 Task: Create an event for the children's museum visit.
Action: Mouse moved to (245, 305)
Screenshot: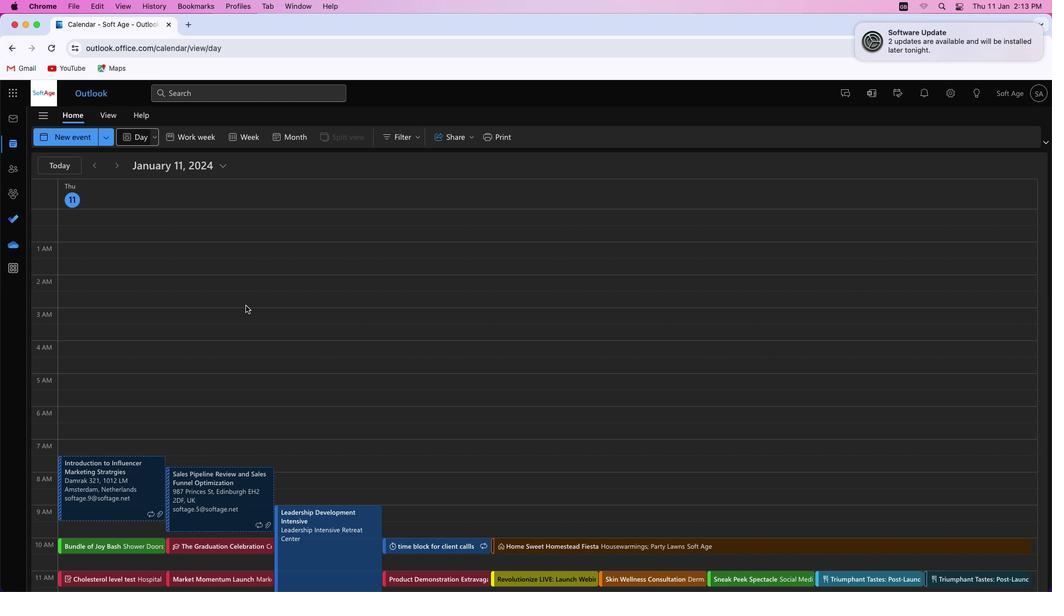 
Action: Mouse pressed left at (245, 305)
Screenshot: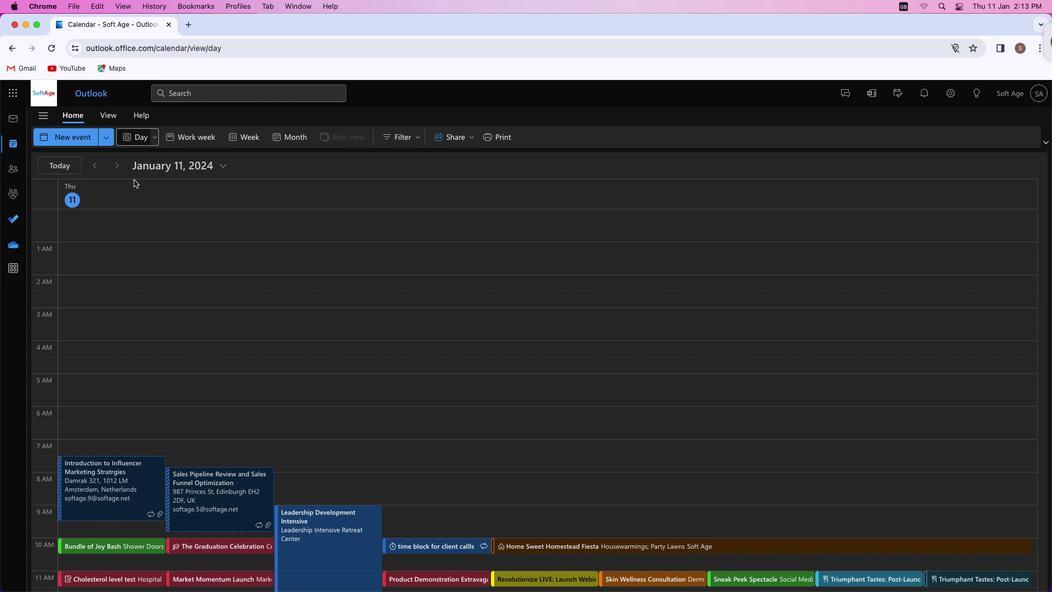 
Action: Mouse moved to (74, 138)
Screenshot: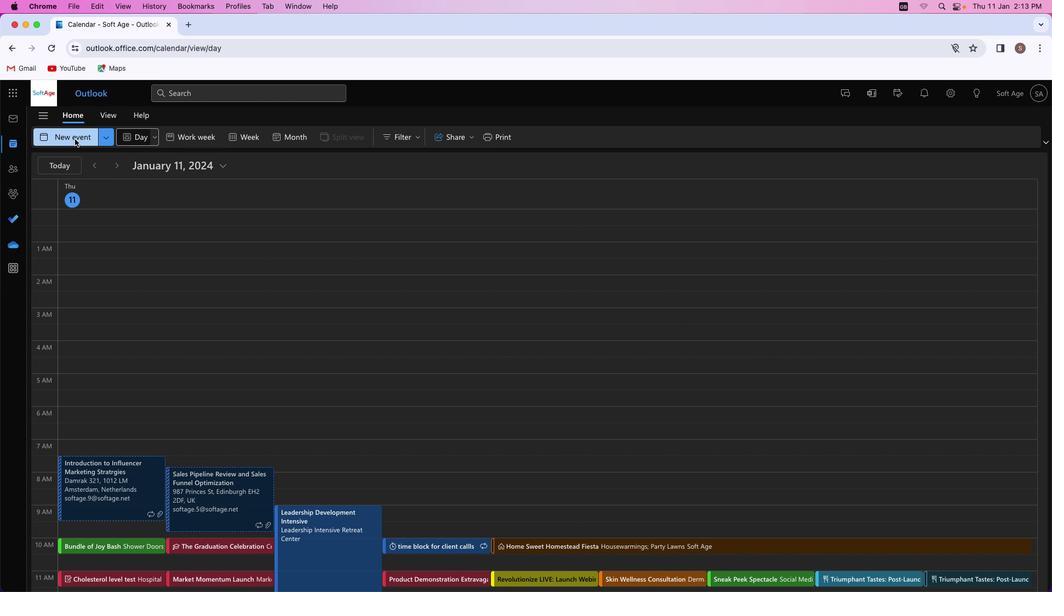 
Action: Mouse pressed left at (74, 138)
Screenshot: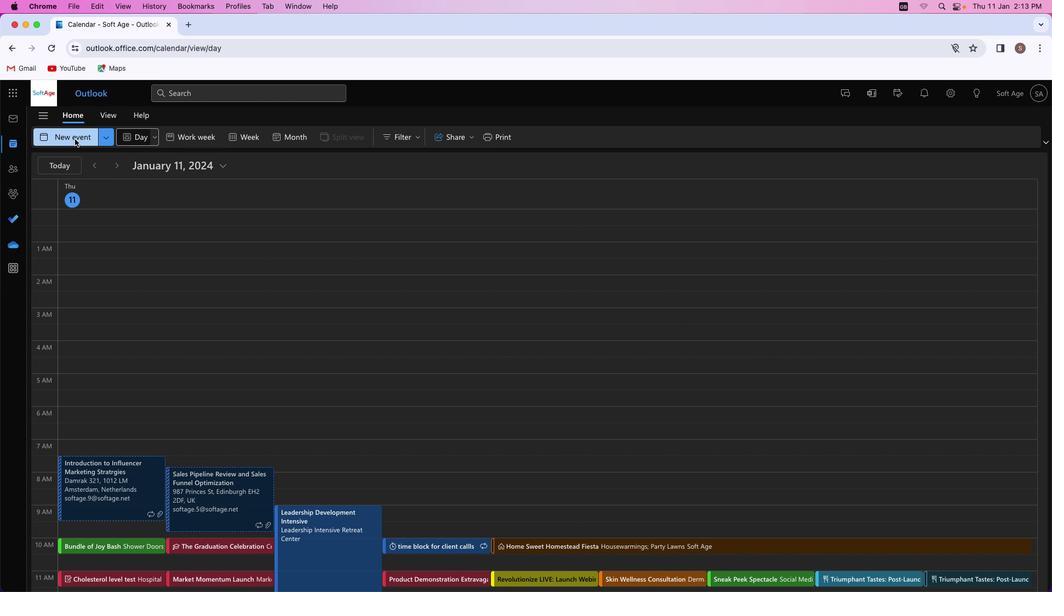 
Action: Mouse moved to (299, 200)
Screenshot: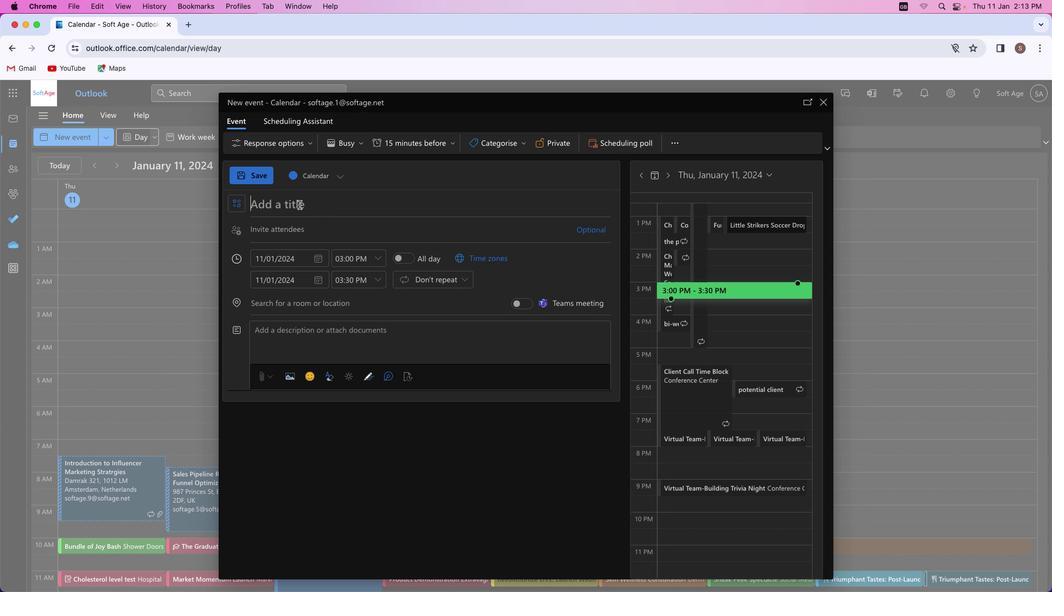 
Action: Mouse pressed left at (299, 200)
Screenshot: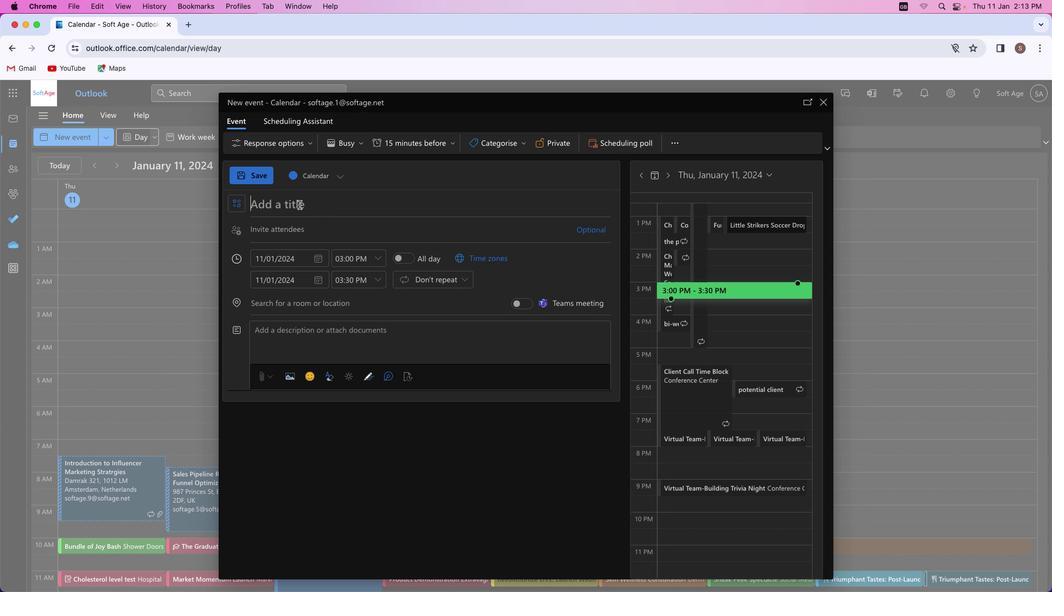 
Action: Mouse moved to (299, 205)
Screenshot: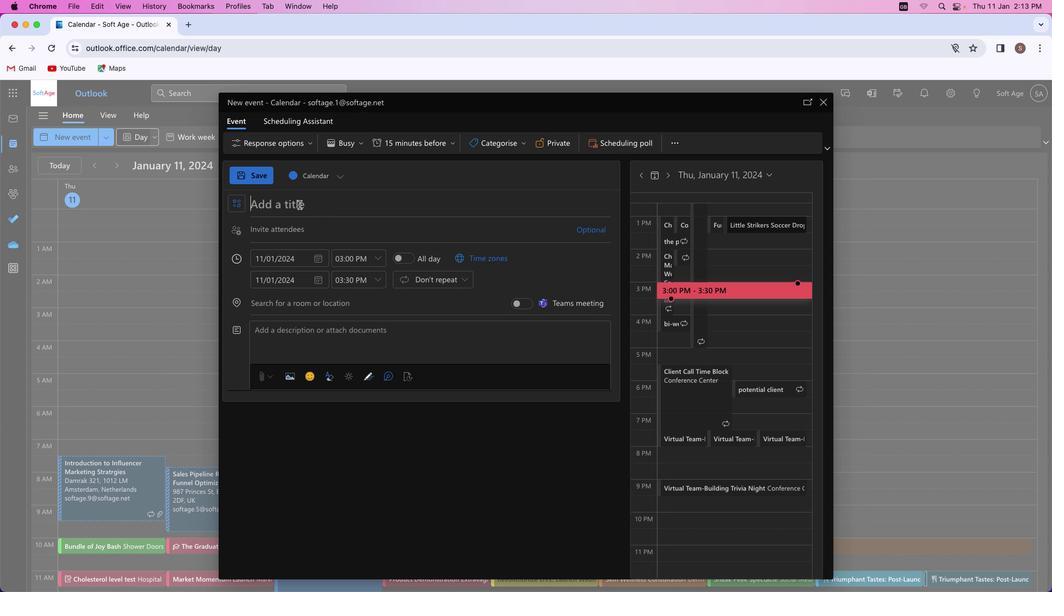 
Action: Key pressed Key.shift'C''h''i''l''d''r''e''n'"'"'s'Key.spaceKey.shift_r'M''u''s''e''u''m'Key.spaceKey.shift'A''d''v''e''n''t''u''r''e'
Screenshot: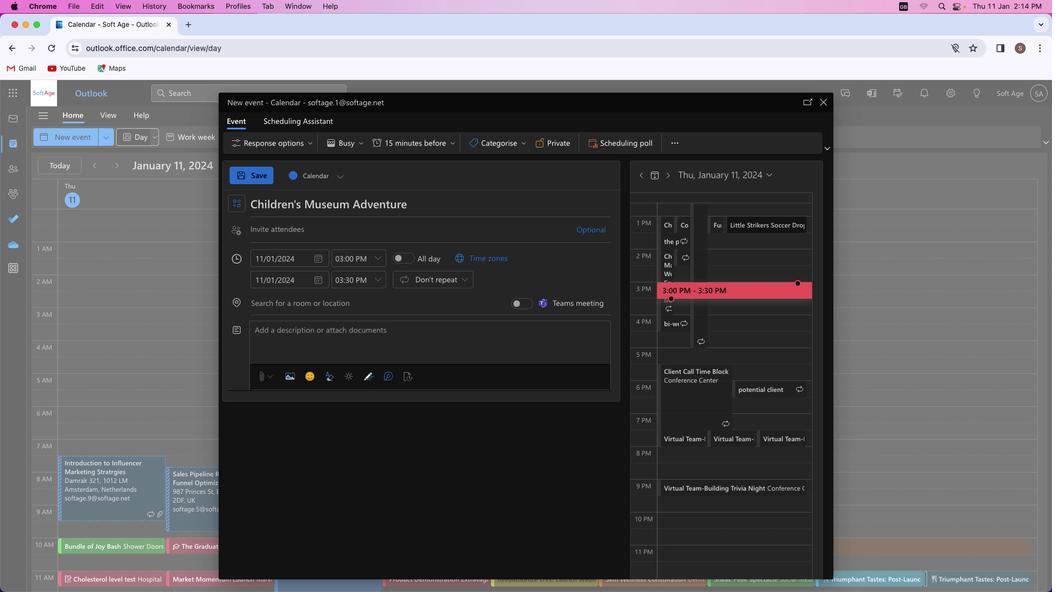 
Action: Mouse moved to (306, 330)
Screenshot: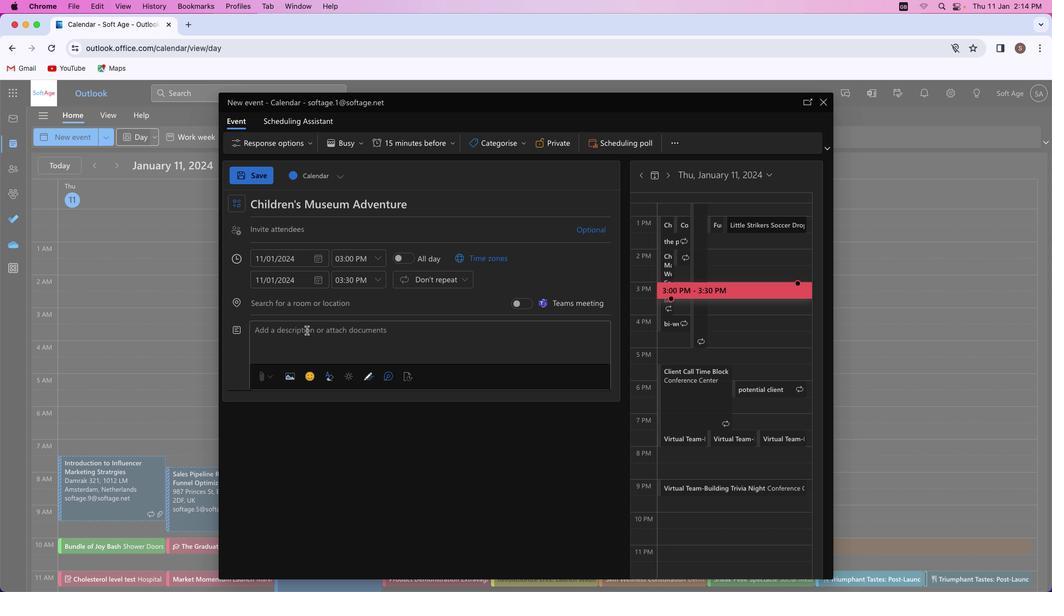 
Action: Mouse pressed left at (306, 330)
Screenshot: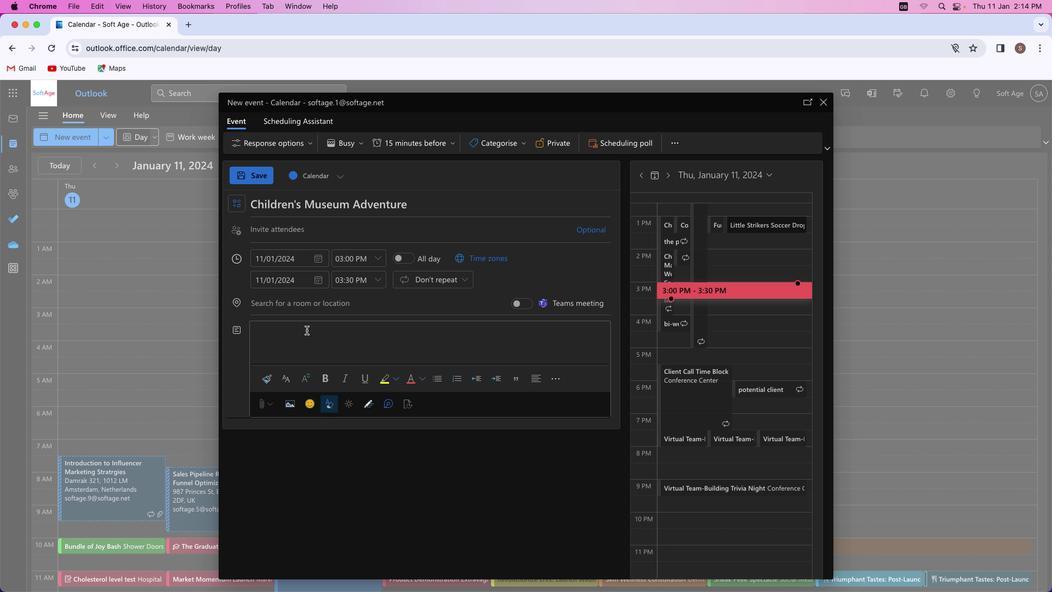 
Action: Key pressed Key.shift'E''m''b''a''r''k'Key.space'o''n'Key.space'a'Key.space'm''e''g''i''c''a''l'Key.space'a''t'Key.space'o''u''r'Key.space'c''h''i''l''d''r''e''n'"'"'s'Key.space'm''u''s''e''u''m'Key.shift'!'Key.spaceKey.shift'S''p''a''r''k'Key.space'c''u''r''i''o''s''i''t''y'','Key.space'i''g''n''i''t''e'Key.space'c''r''e''a''t''i''v''i''t''y'','Key.space'a''n''d'Key.space'i''m''m''e''r''s''e'Key.space'i''n'Key.space'i''n''t''e''r''a''c''t''i''v''e'Key.space'e''x''h''i''b''i''t''s'Key.space'f''o''r'Key.space'a'Key.space'd''a''y'Key.space'o''f'Key.space'e''d''u''c''a''t''i''o''n''a''l'Key.space'f''u''n'Key.space'a''n''d'Key.space'd''i''s''c''o''v''e''r''y''.'
Screenshot: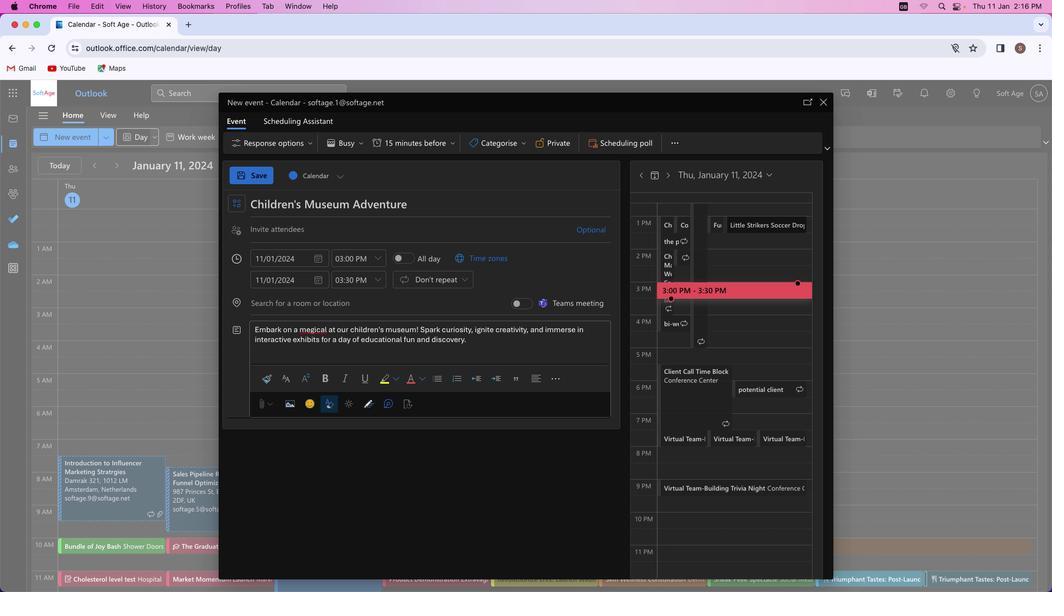 
Action: Mouse moved to (310, 329)
Screenshot: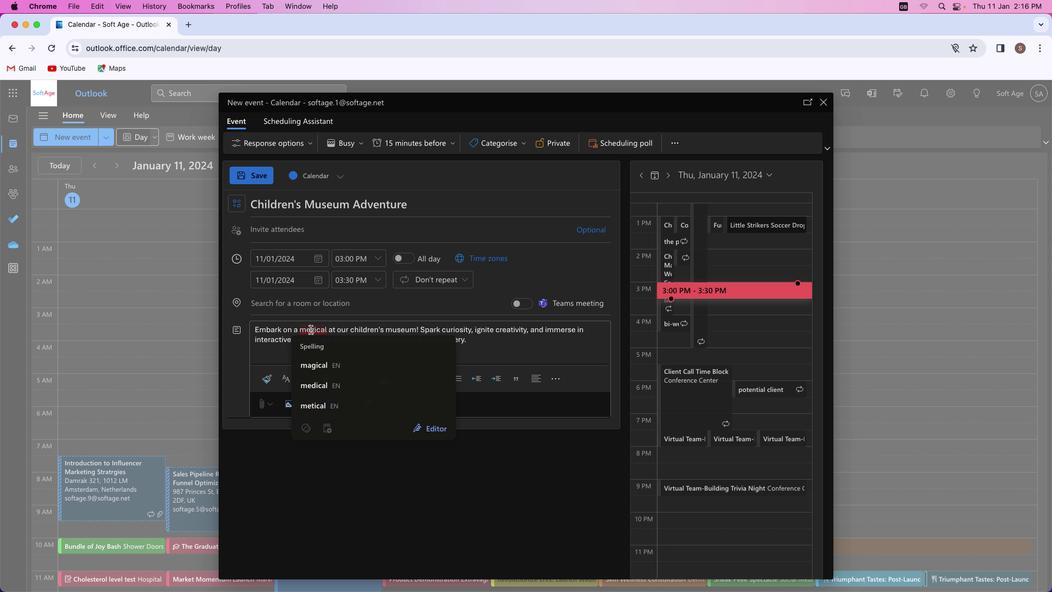 
Action: Mouse pressed left at (310, 329)
Screenshot: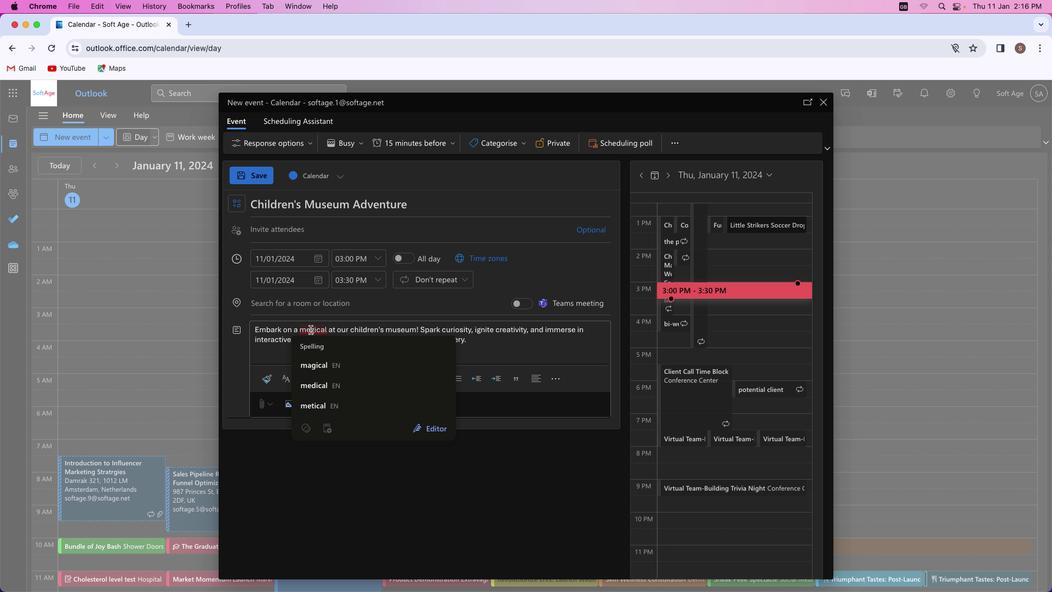 
Action: Key pressed Key.backspace'a'
Screenshot: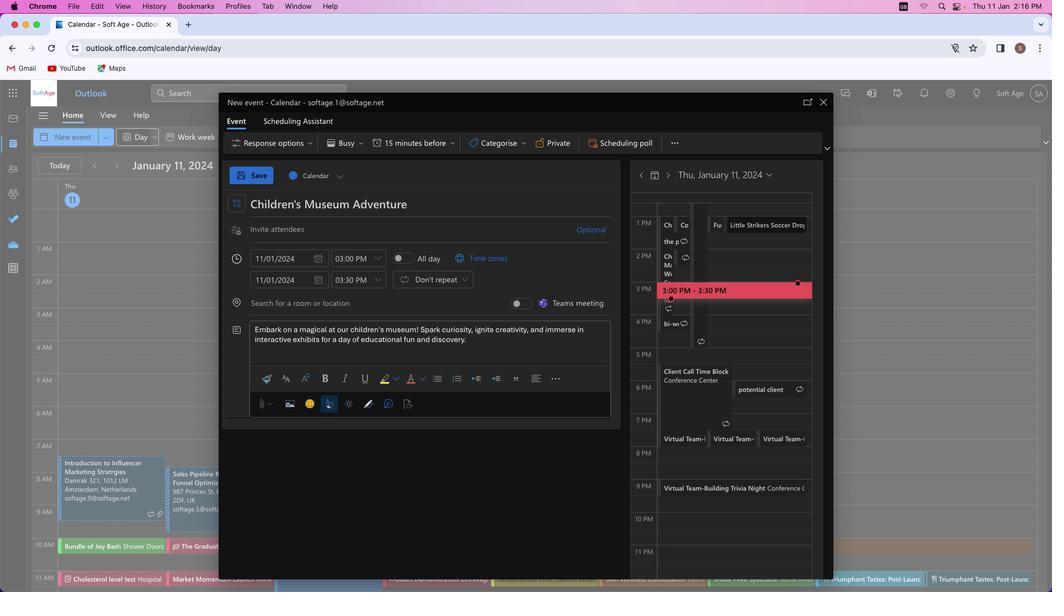 
Action: Mouse moved to (417, 328)
Screenshot: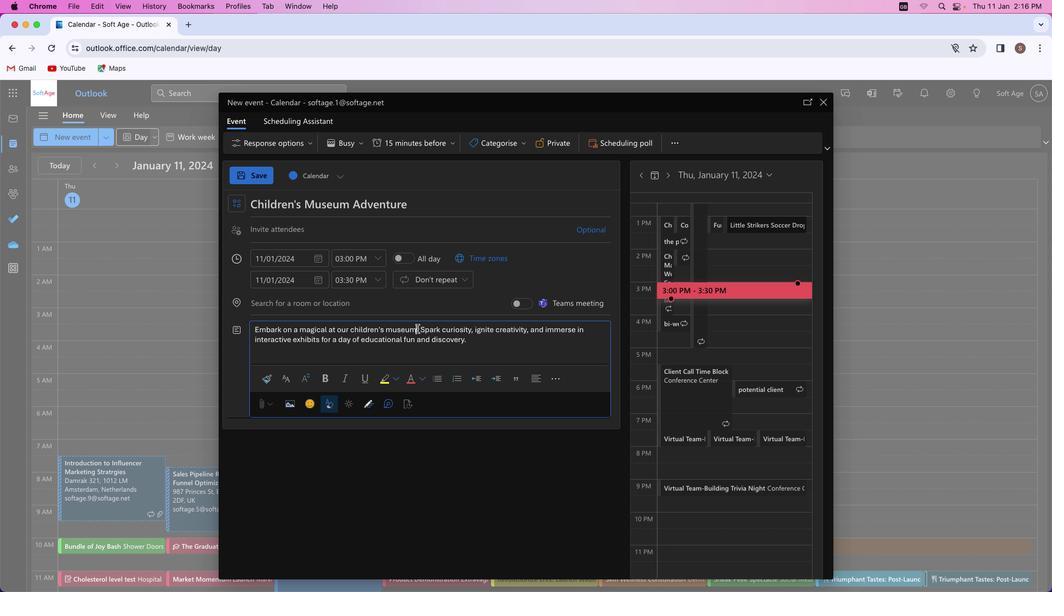 
Action: Mouse pressed left at (417, 328)
Screenshot: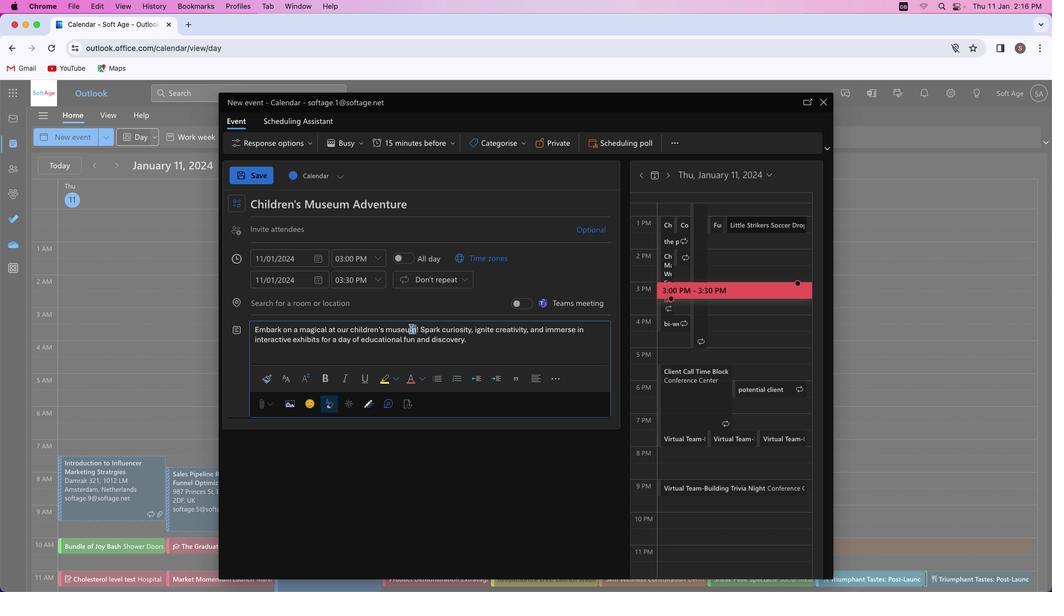 
Action: Mouse moved to (322, 380)
Screenshot: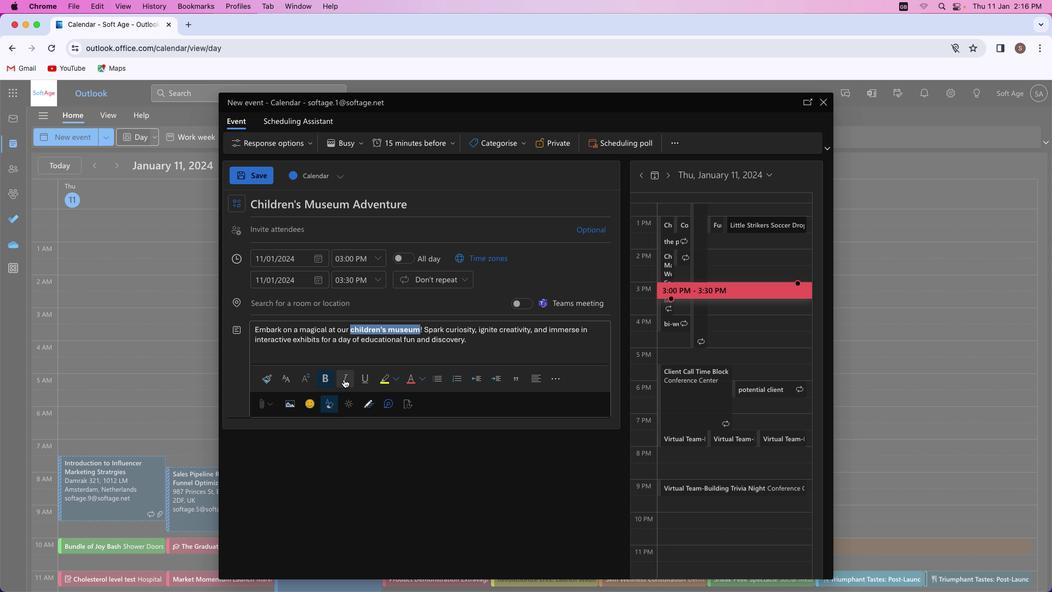 
Action: Mouse pressed left at (322, 380)
Screenshot: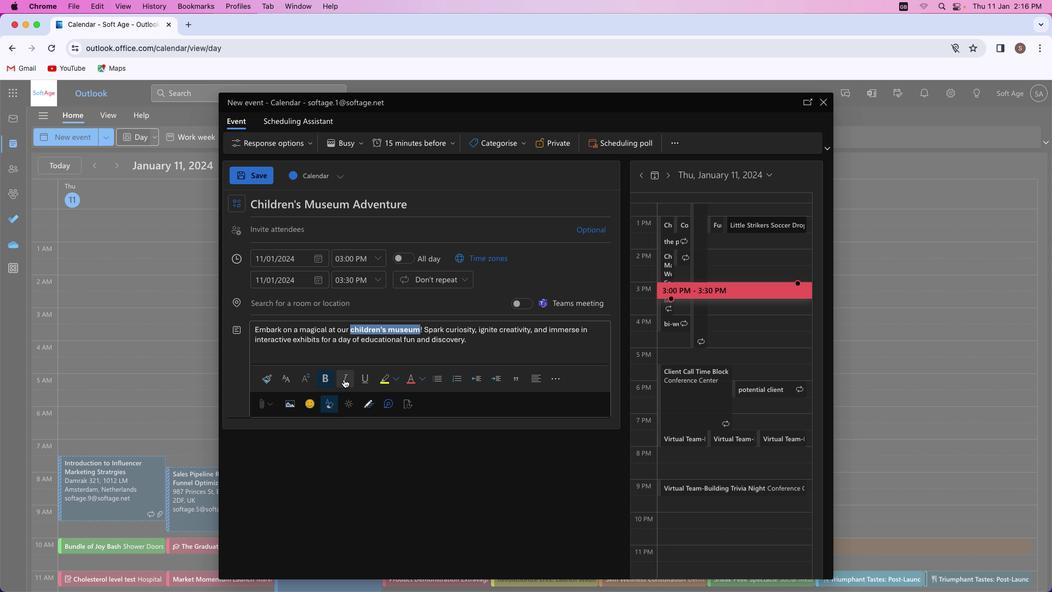 
Action: Mouse moved to (343, 379)
Screenshot: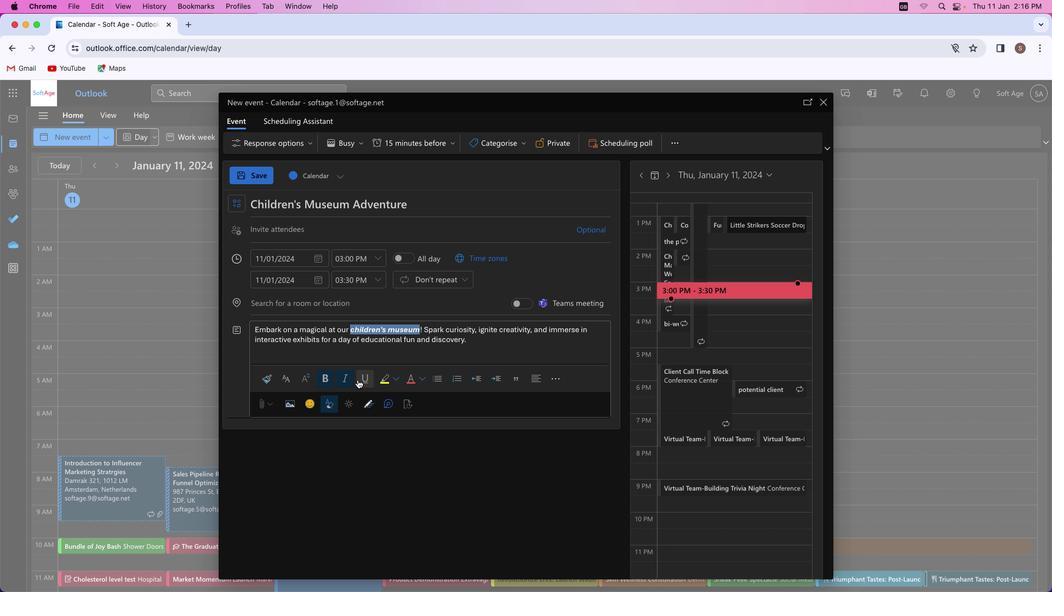 
Action: Mouse pressed left at (343, 379)
Screenshot: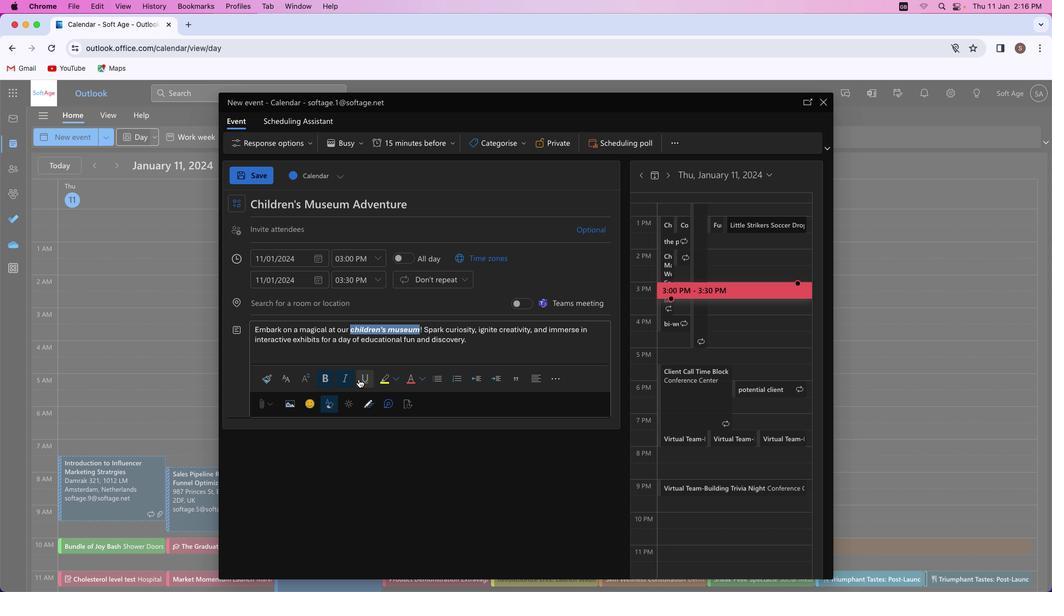 
Action: Mouse moved to (359, 378)
Screenshot: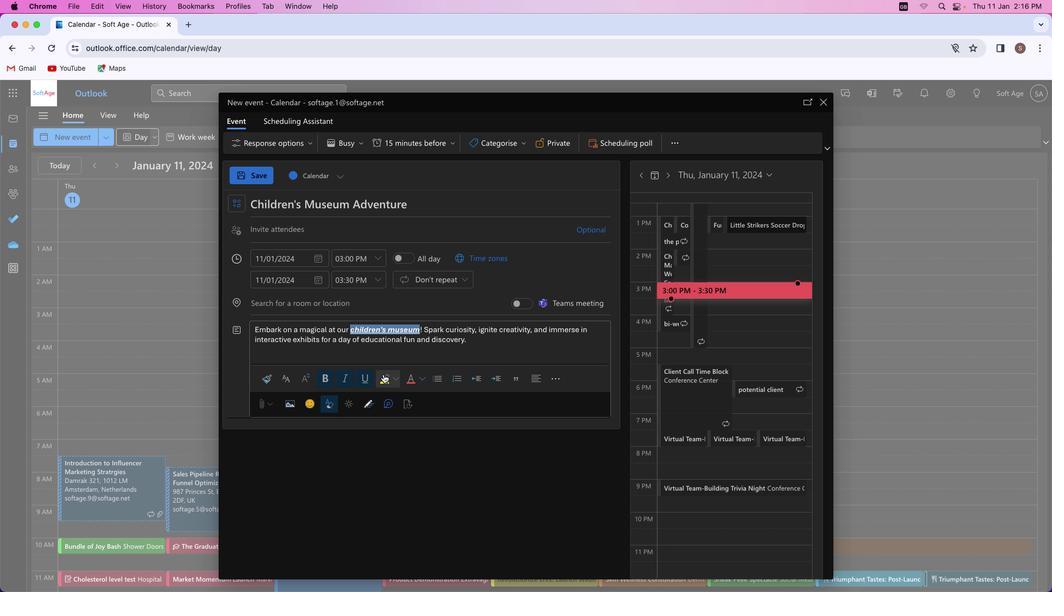 
Action: Mouse pressed left at (359, 378)
Screenshot: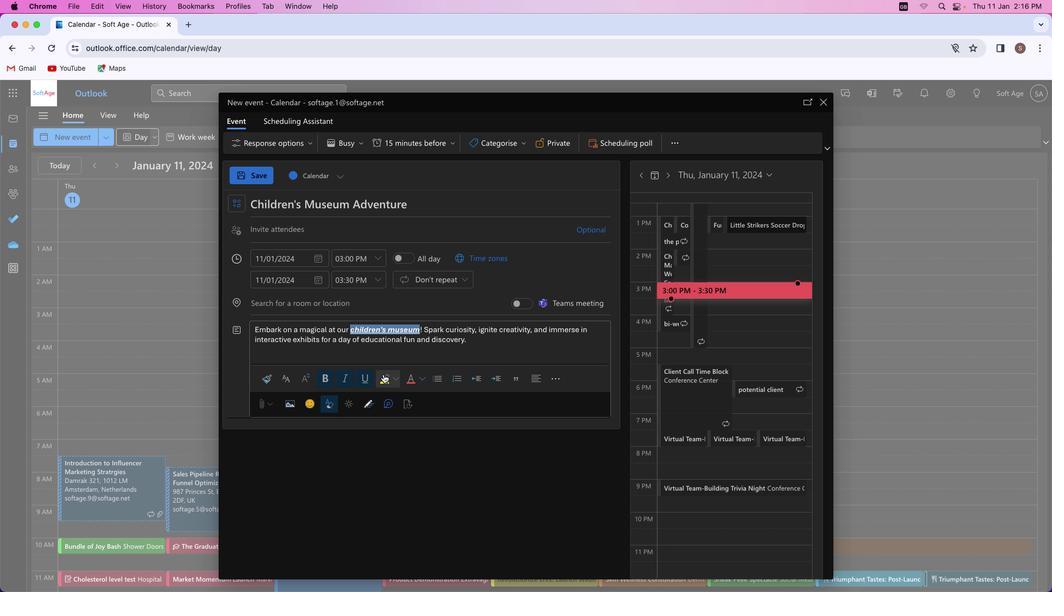 
Action: Mouse moved to (492, 349)
Screenshot: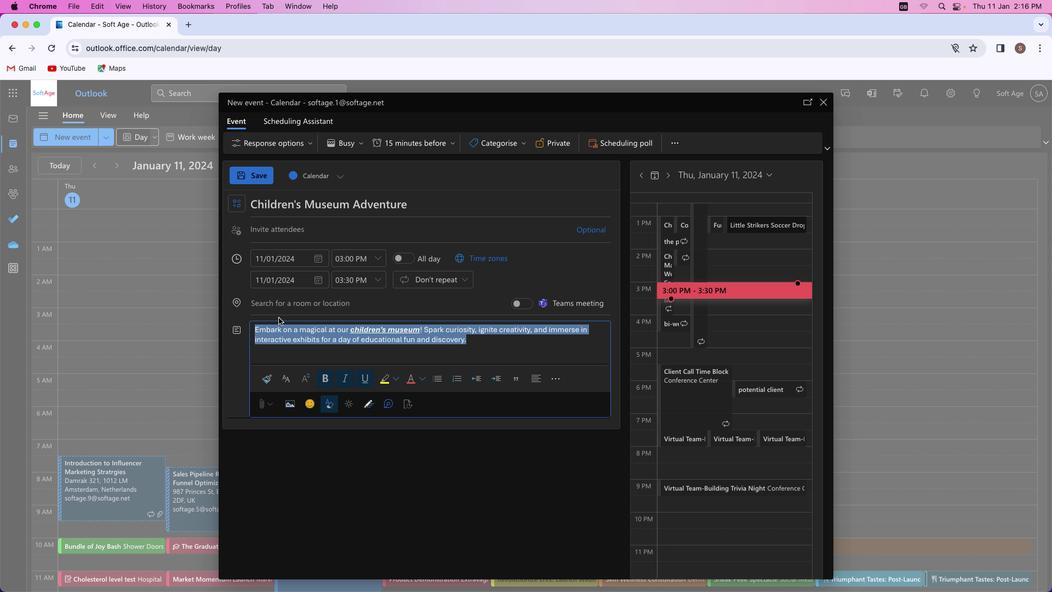 
Action: Mouse pressed left at (492, 349)
Screenshot: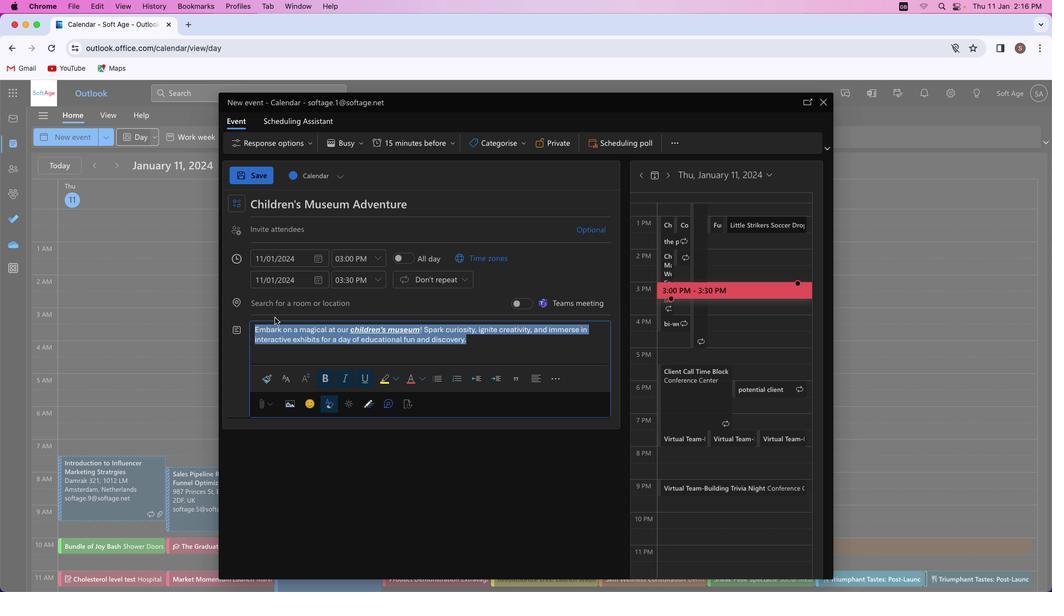 
Action: Mouse moved to (305, 378)
Screenshot: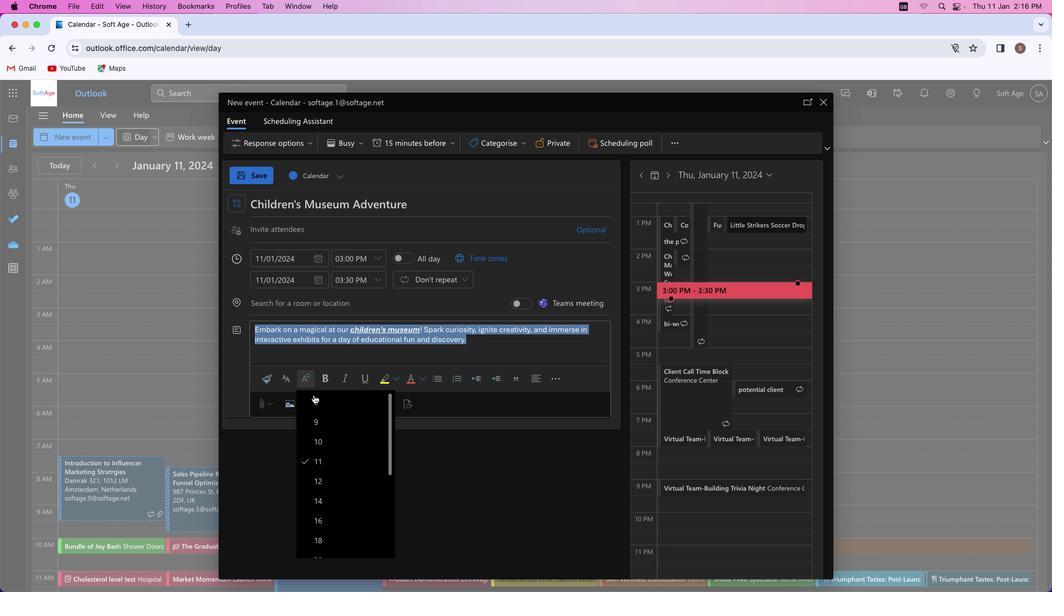 
Action: Mouse pressed left at (305, 378)
Screenshot: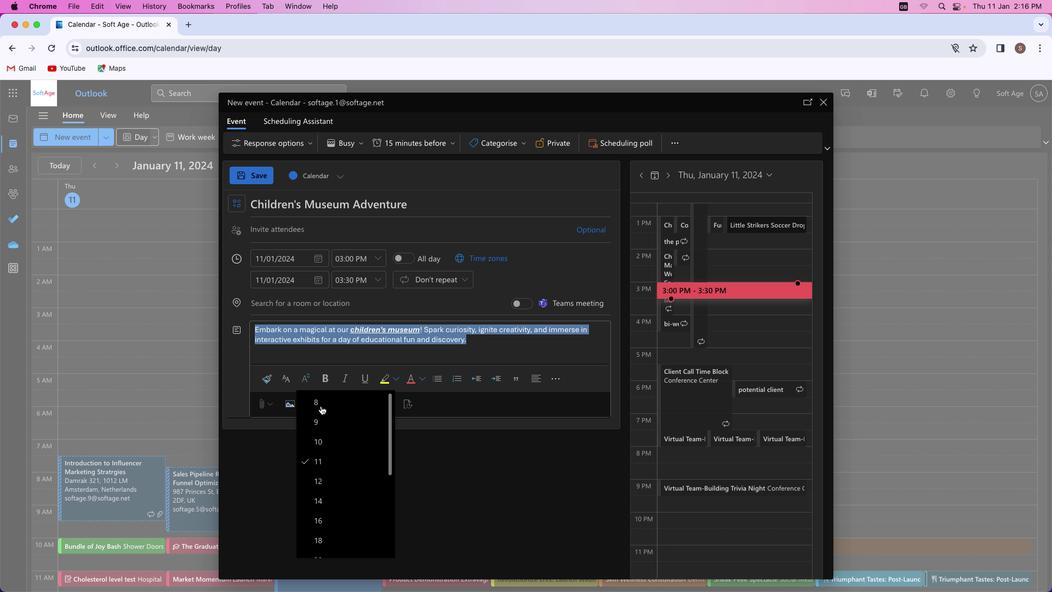
Action: Mouse moved to (321, 478)
Screenshot: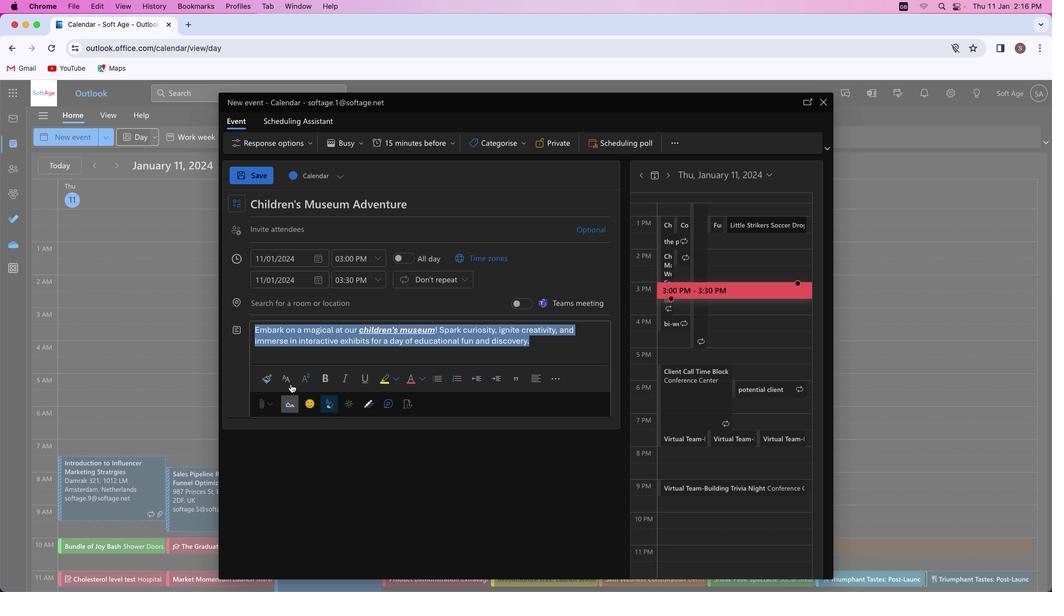 
Action: Mouse pressed left at (321, 478)
Screenshot: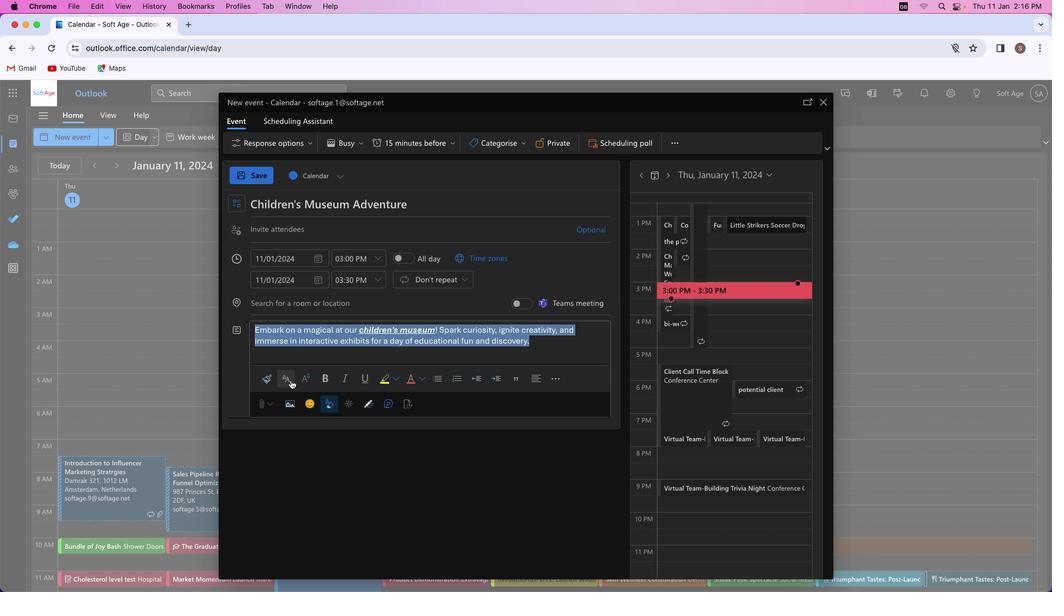 
Action: Mouse moved to (288, 376)
Screenshot: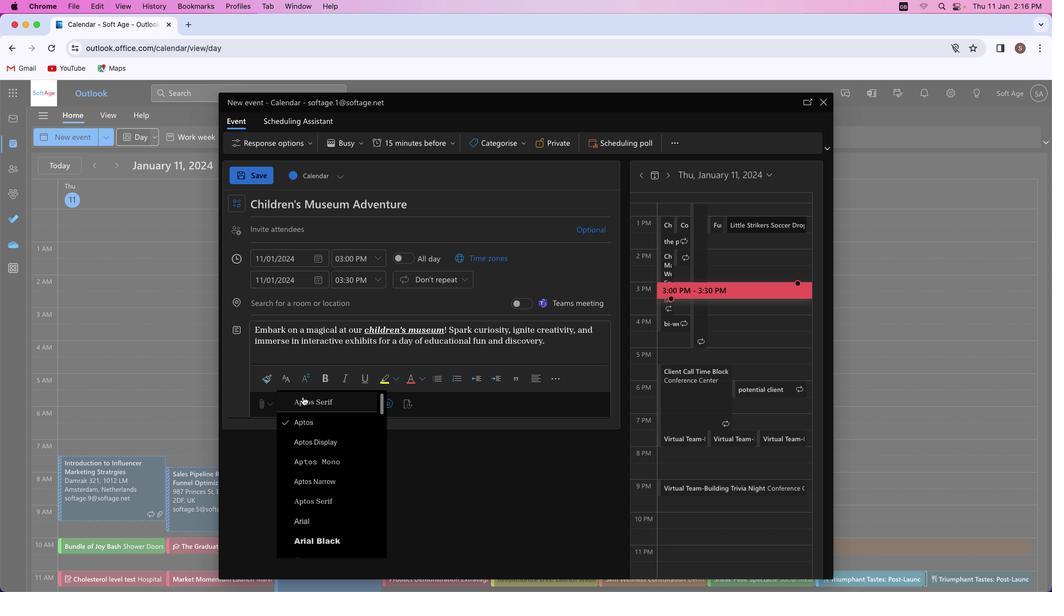 
Action: Mouse pressed left at (288, 376)
Screenshot: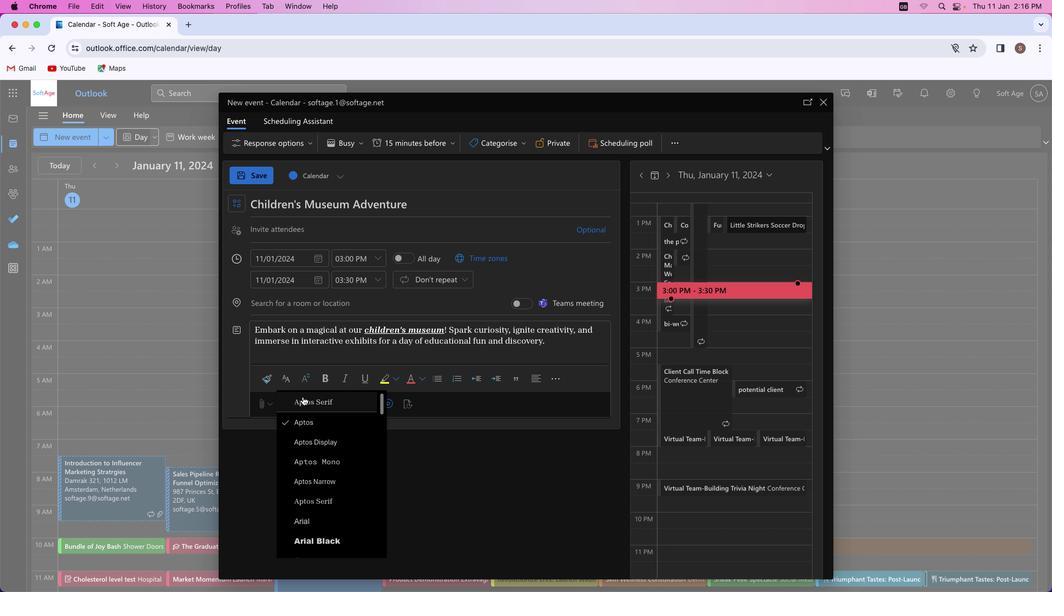 
Action: Mouse moved to (329, 481)
Screenshot: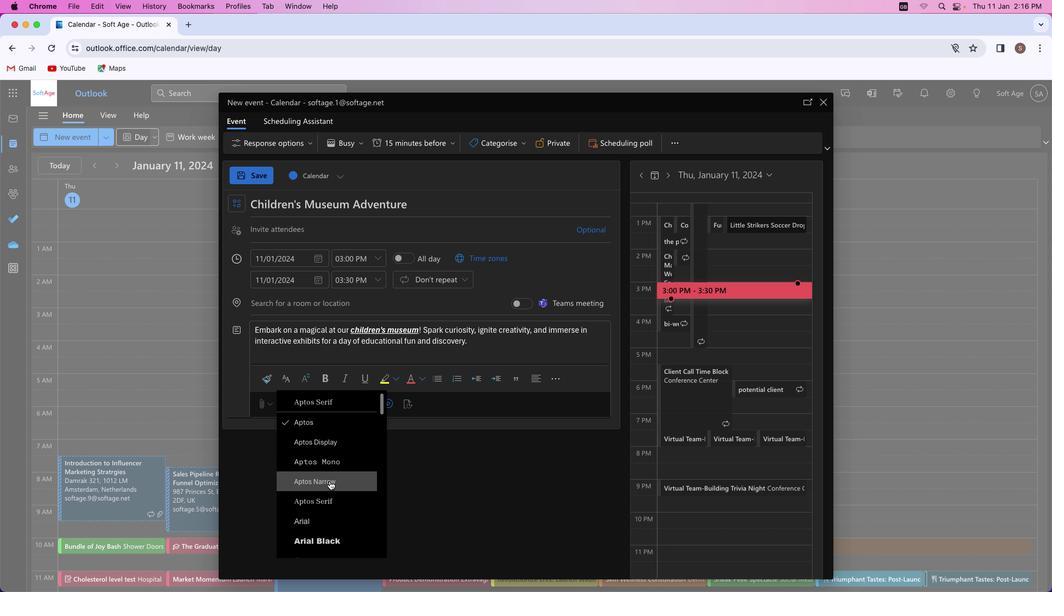 
Action: Mouse pressed left at (329, 481)
Screenshot: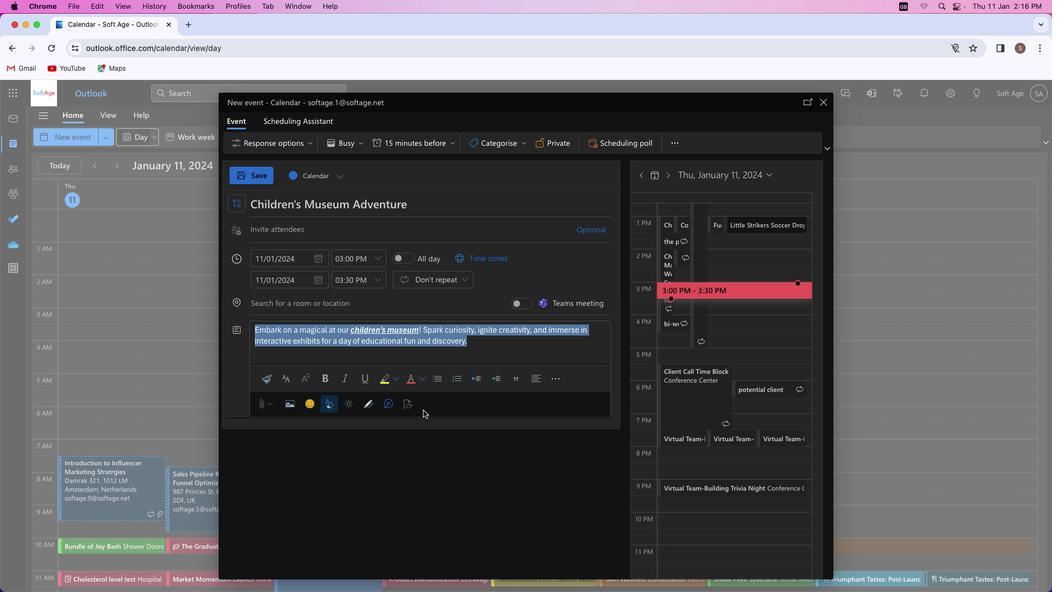 
Action: Mouse moved to (394, 378)
Screenshot: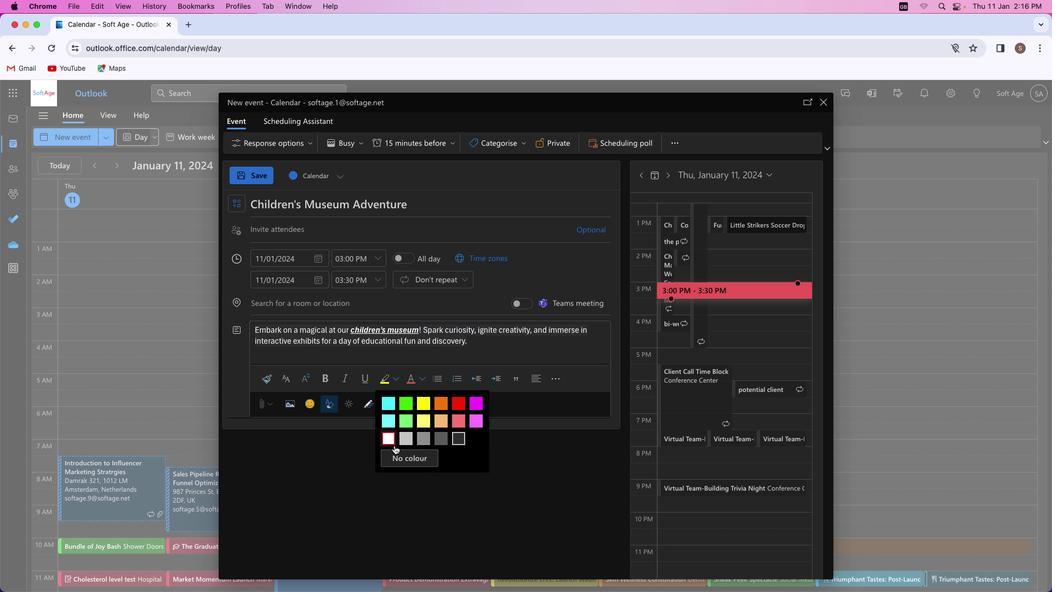 
Action: Mouse pressed left at (394, 378)
Screenshot: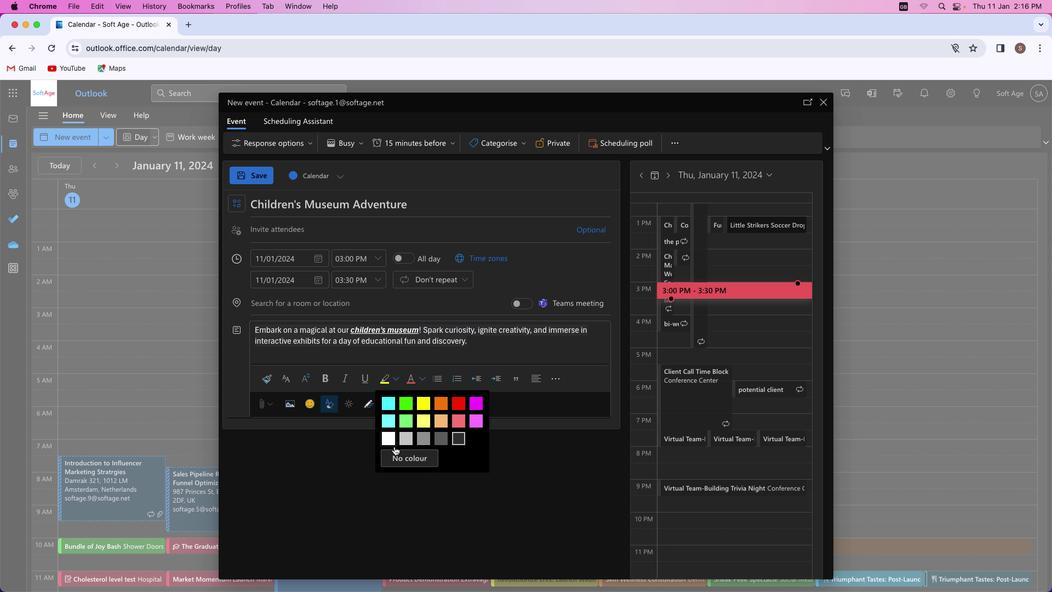 
Action: Mouse moved to (394, 422)
Screenshot: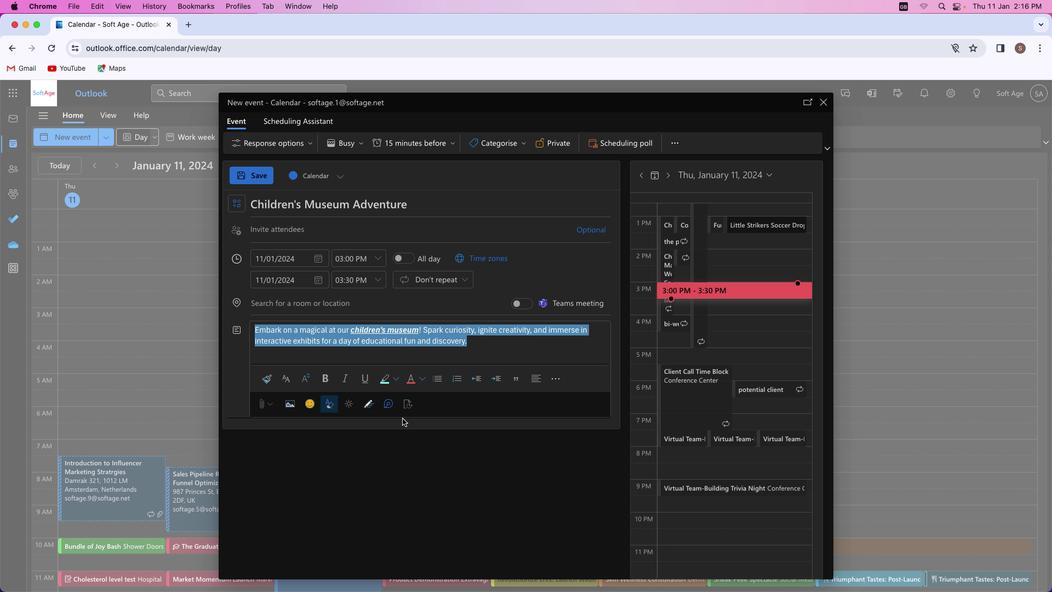 
Action: Mouse pressed left at (394, 422)
Screenshot: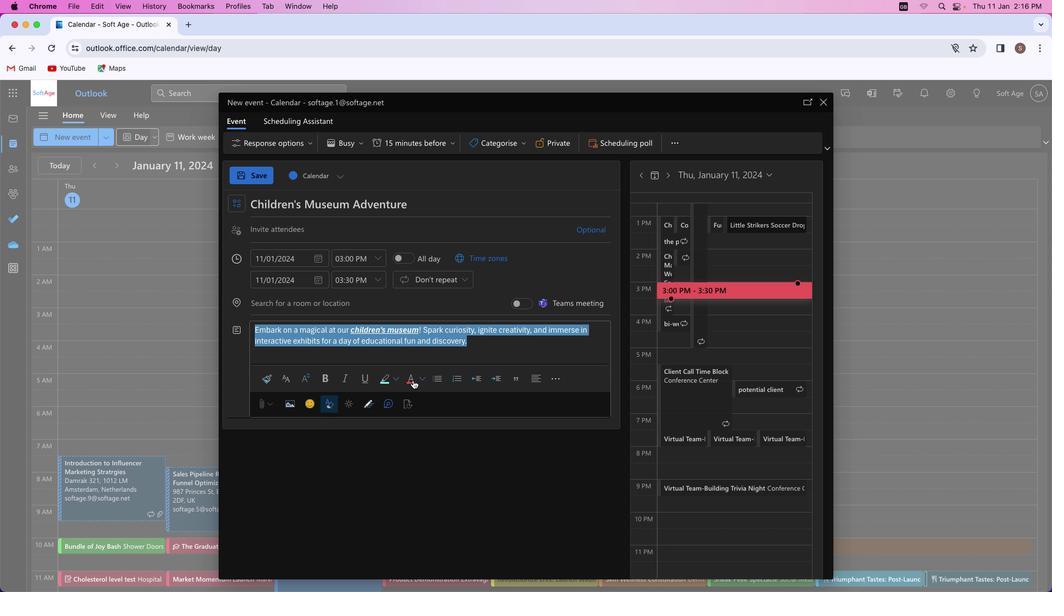 
Action: Mouse moved to (420, 376)
Screenshot: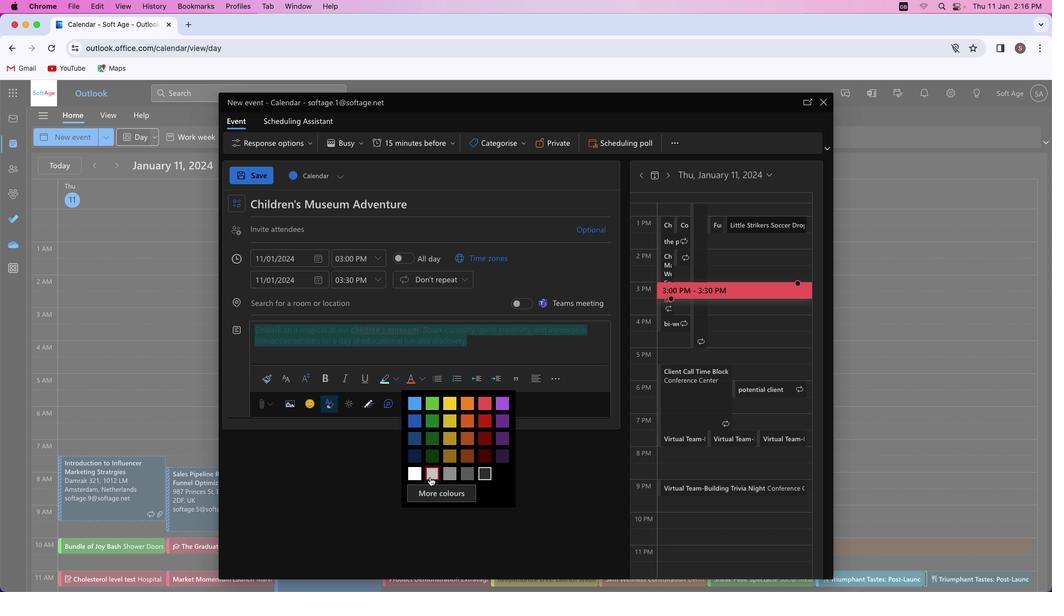 
Action: Mouse pressed left at (420, 376)
Screenshot: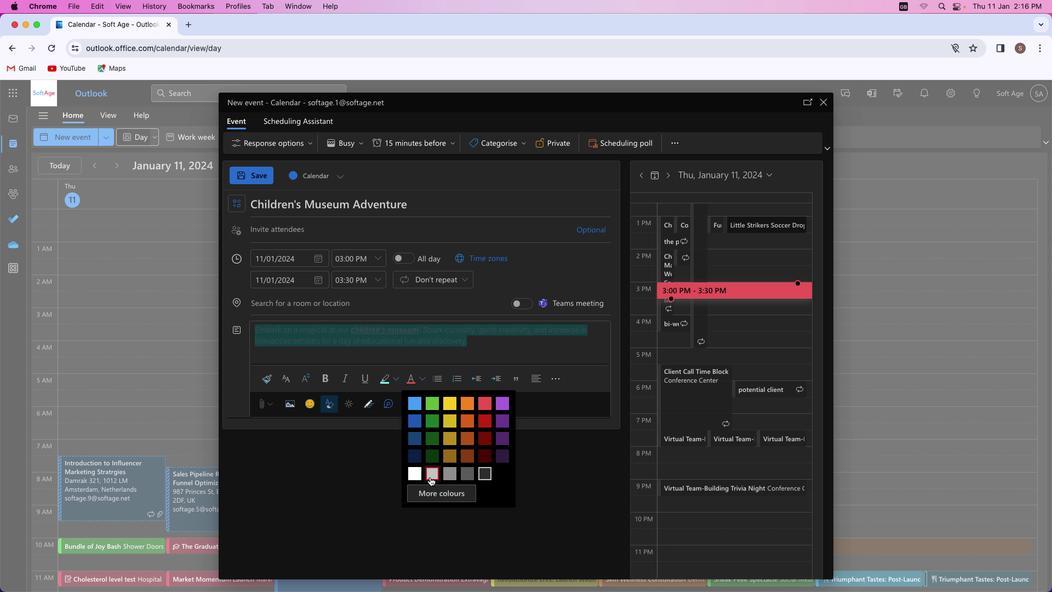 
Action: Mouse moved to (451, 452)
Screenshot: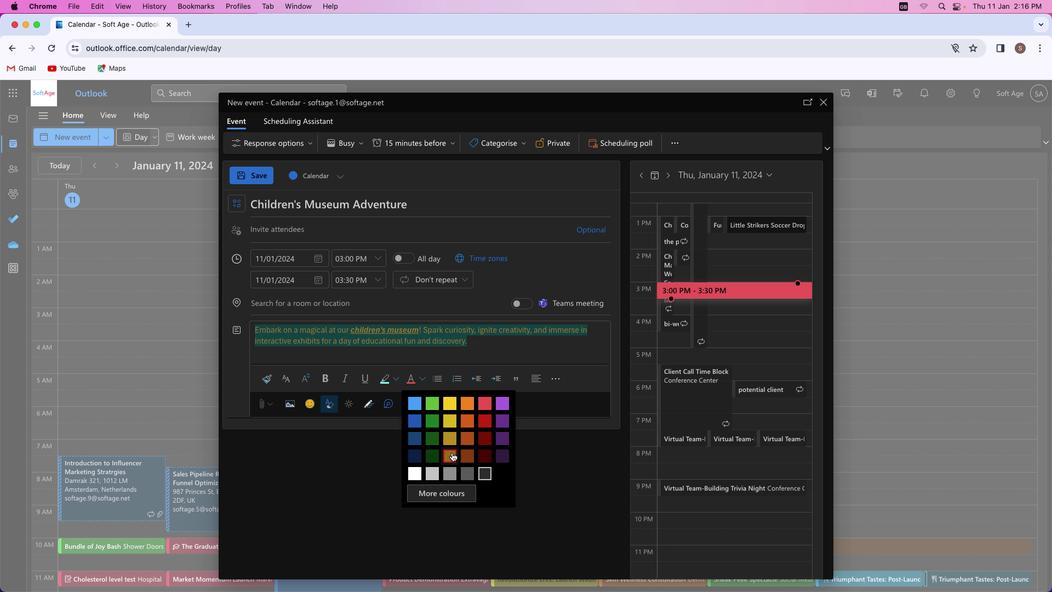 
Action: Mouse pressed left at (451, 452)
Screenshot: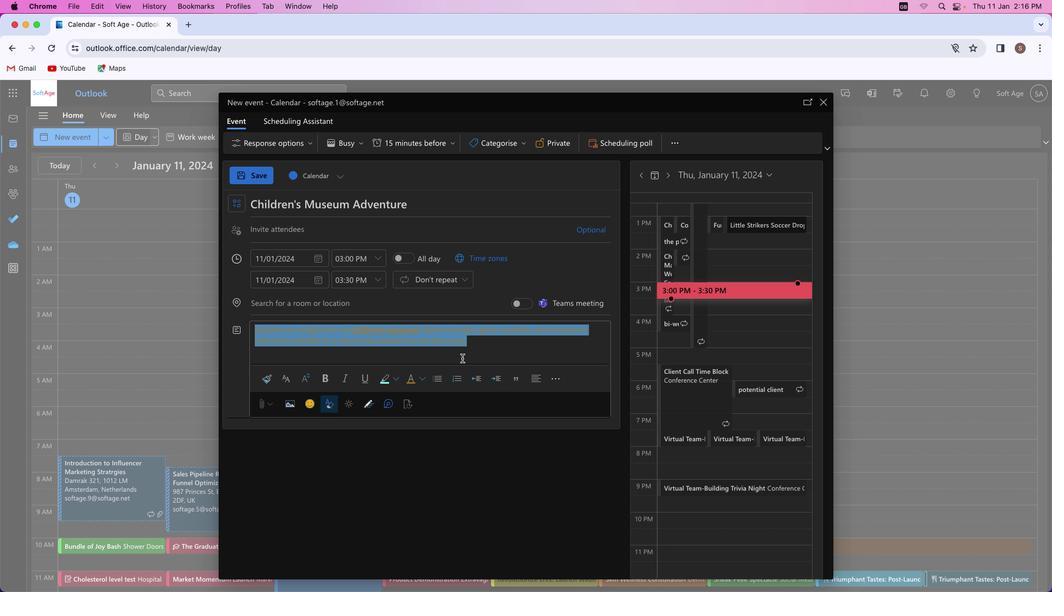 
Action: Mouse moved to (475, 353)
Screenshot: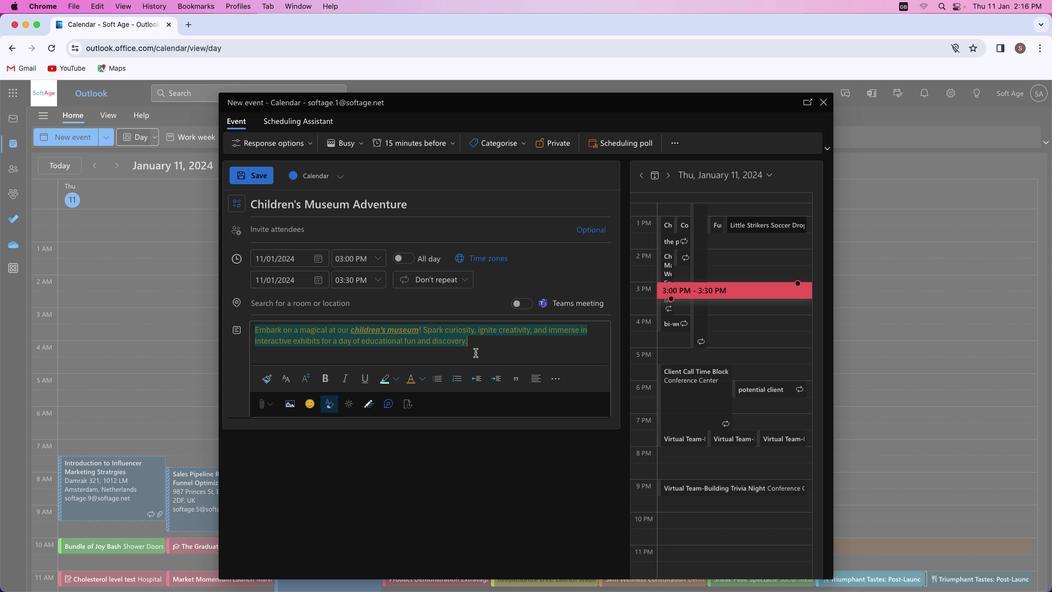
Action: Mouse pressed left at (475, 353)
Screenshot: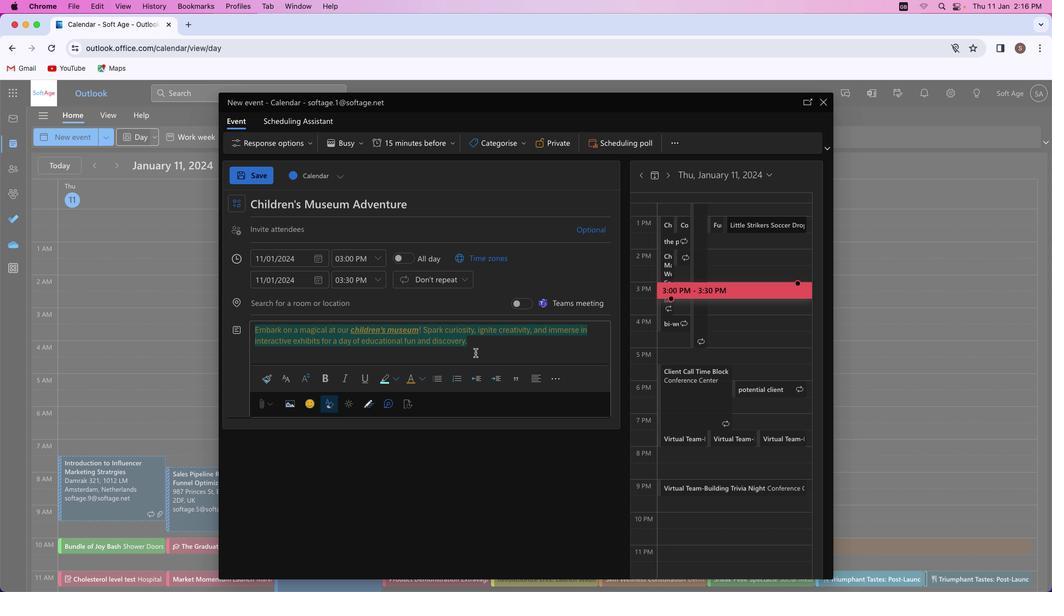 
Action: Mouse moved to (419, 330)
Screenshot: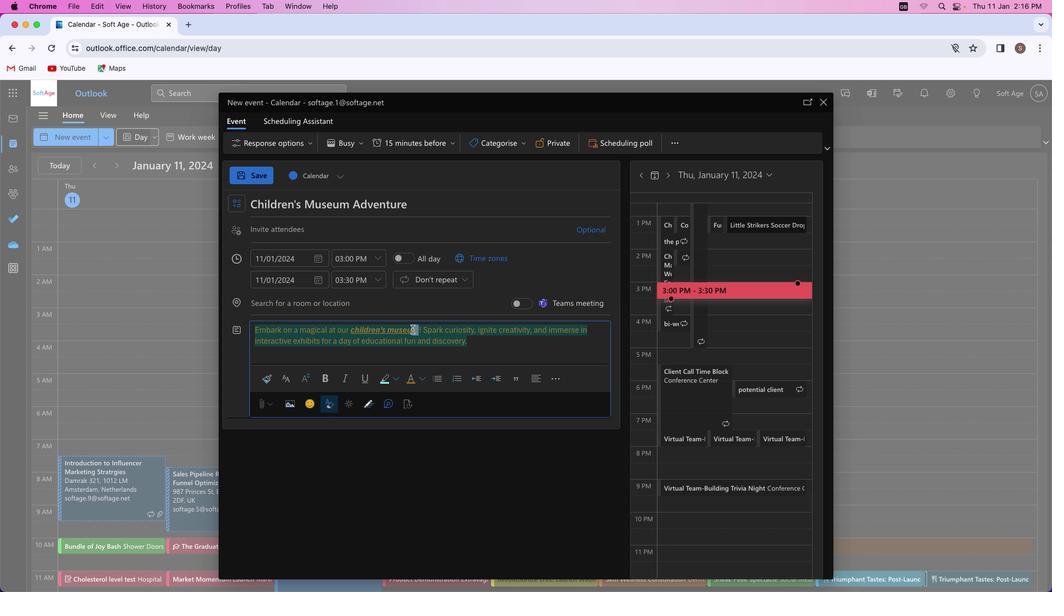 
Action: Mouse pressed left at (419, 330)
Screenshot: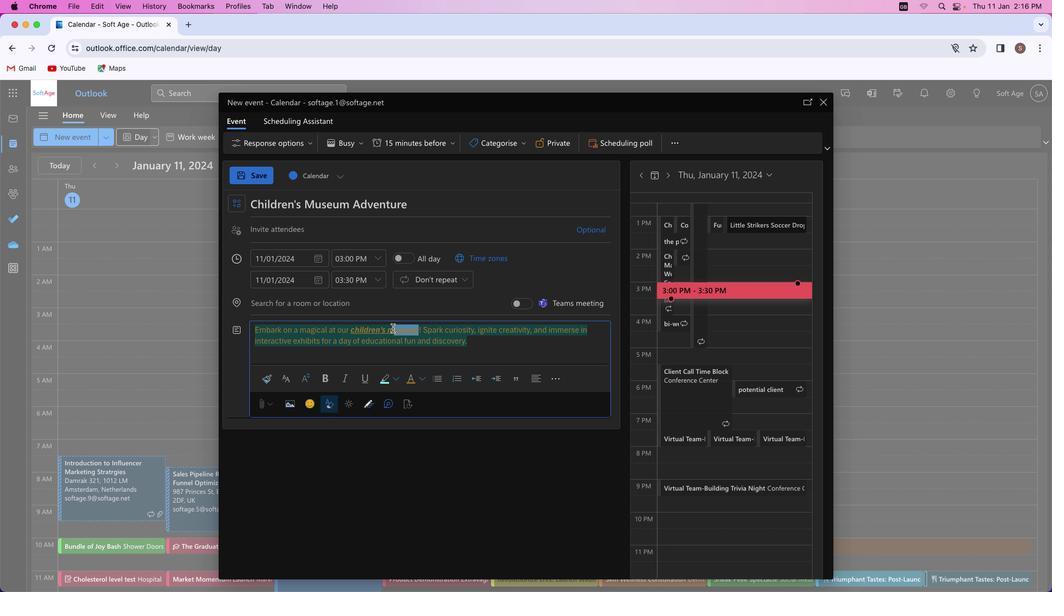 
Action: Mouse moved to (421, 378)
Screenshot: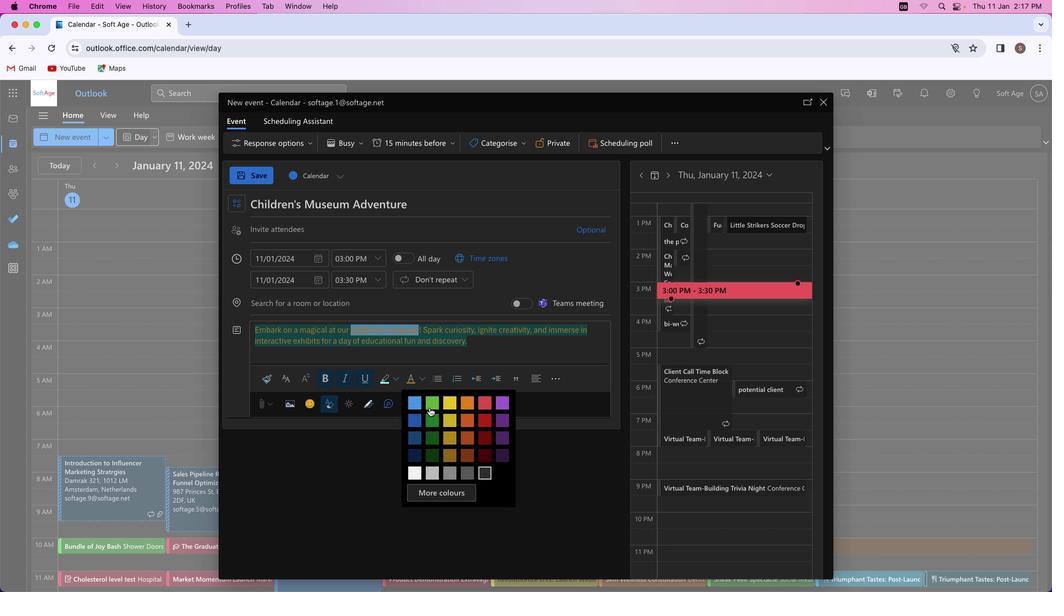 
Action: Mouse pressed left at (421, 378)
Screenshot: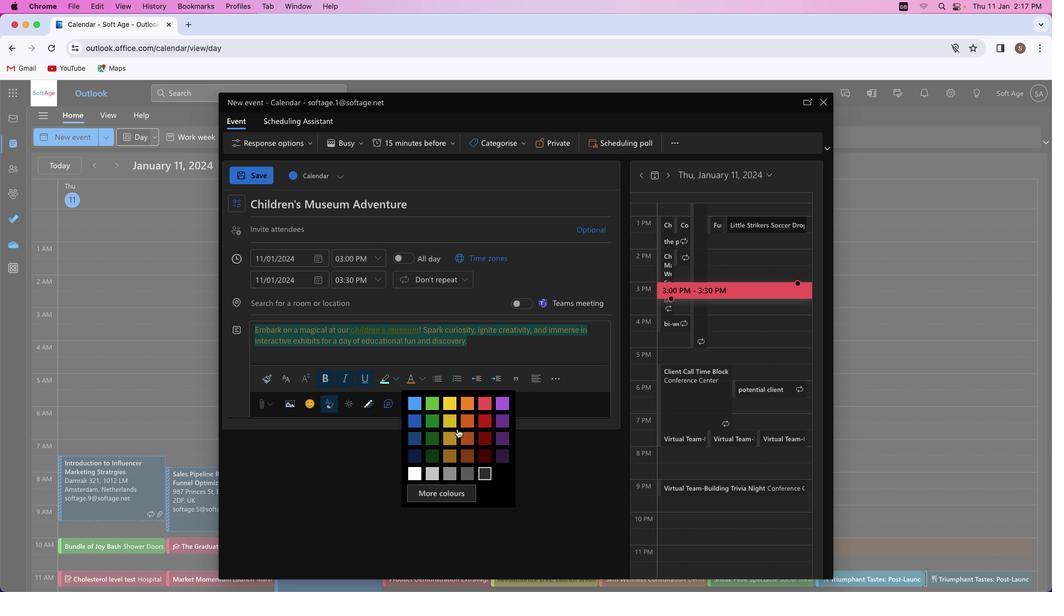 
Action: Mouse moved to (481, 400)
Screenshot: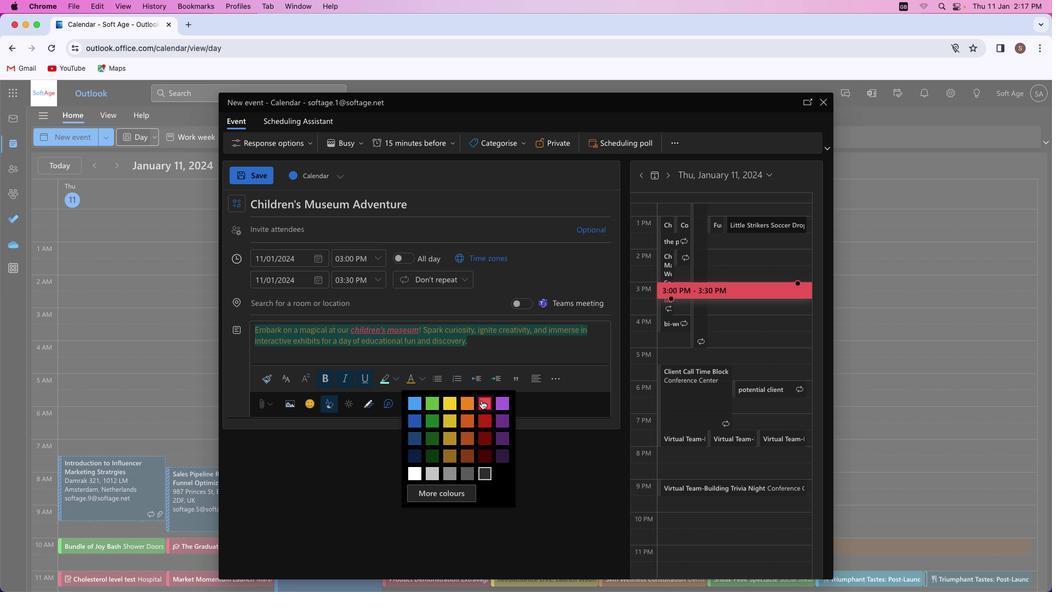 
Action: Mouse pressed left at (481, 400)
Screenshot: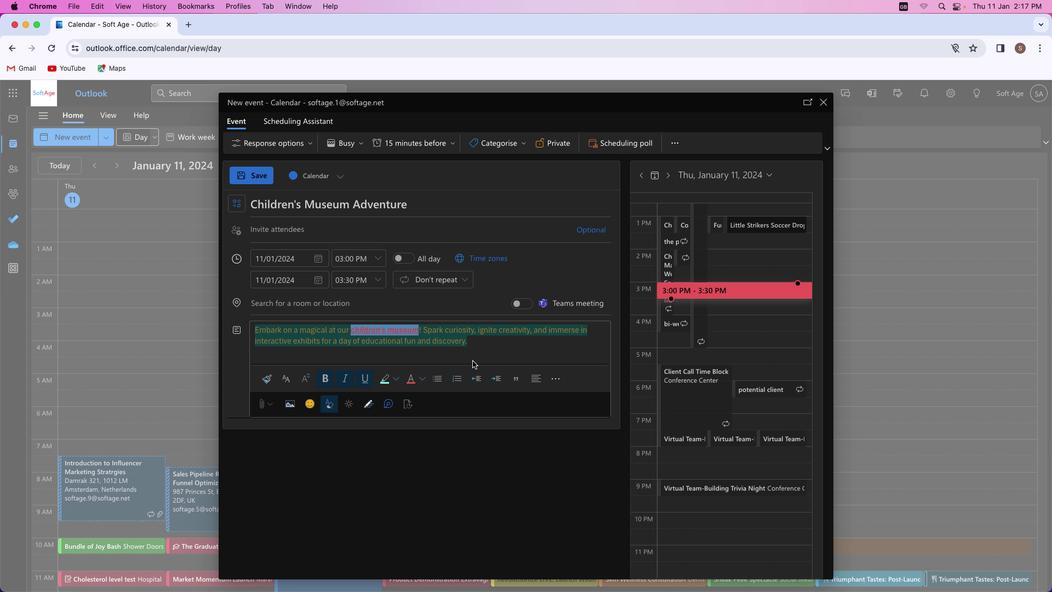 
Action: Mouse moved to (482, 356)
Screenshot: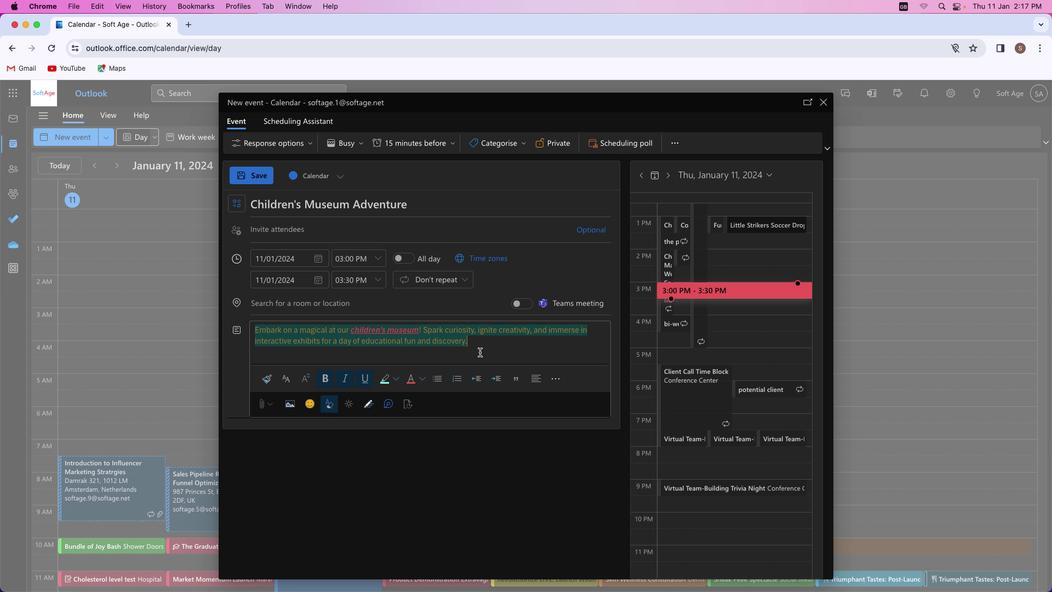 
Action: Mouse pressed left at (482, 356)
Screenshot: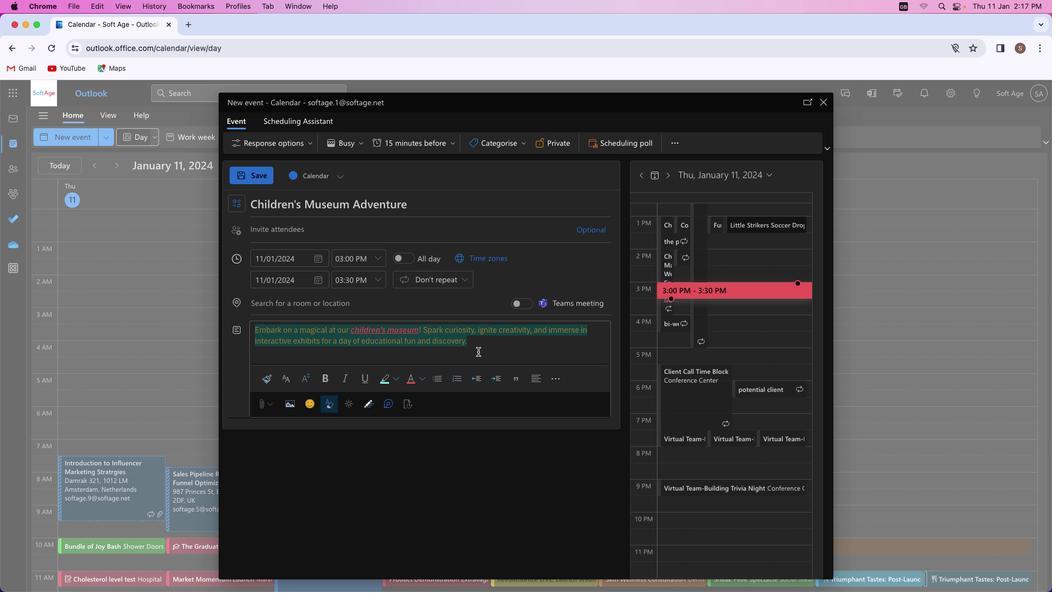 
Action: Mouse moved to (300, 305)
Screenshot: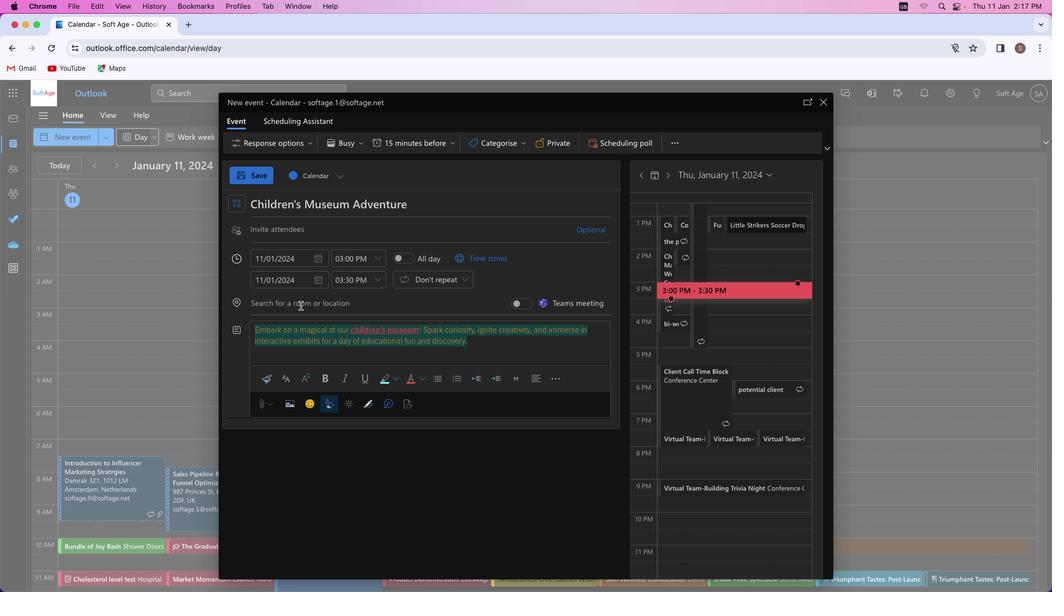 
Action: Mouse pressed left at (300, 305)
Screenshot: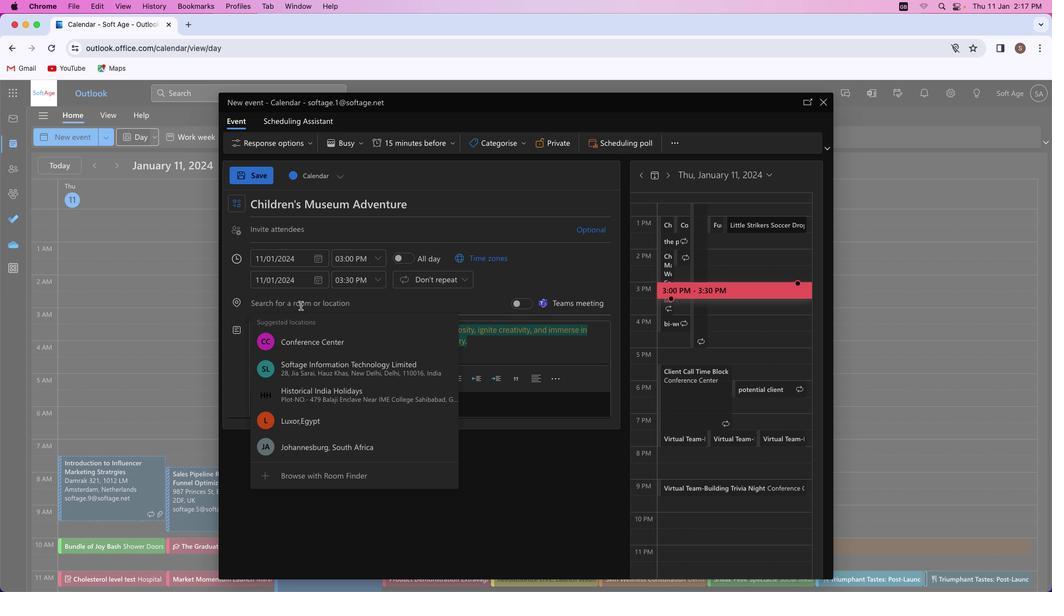 
Action: Key pressed Key.shift_r'M''u''s''e''u''m'Key.leftKey.leftKey.leftKey.leftKey.leftKey.leftKey.leftKey.shift'C''h''i''l''d'Key.space
Screenshot: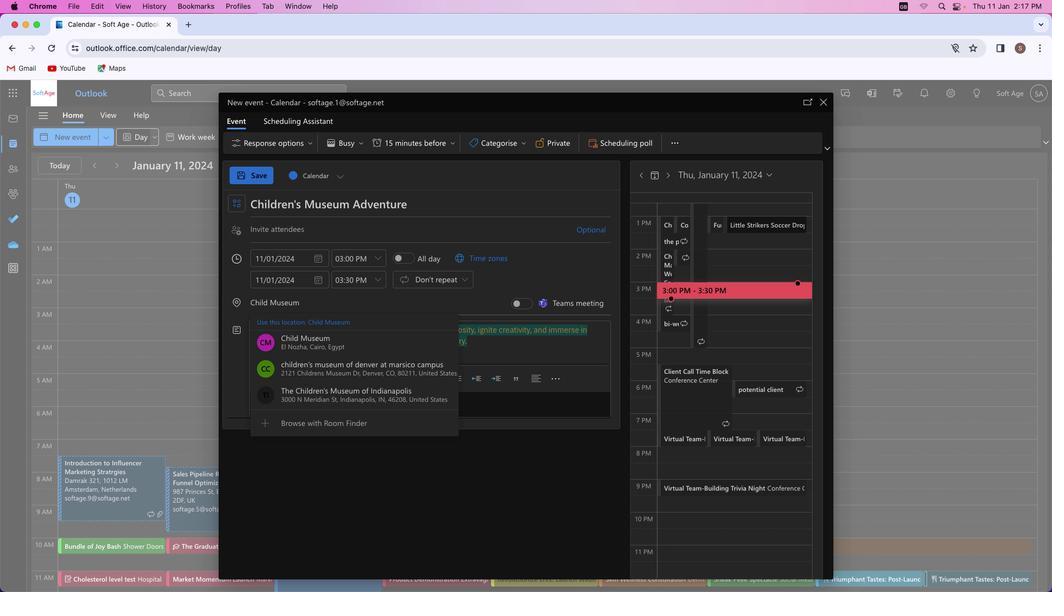 
Action: Mouse moved to (335, 389)
Screenshot: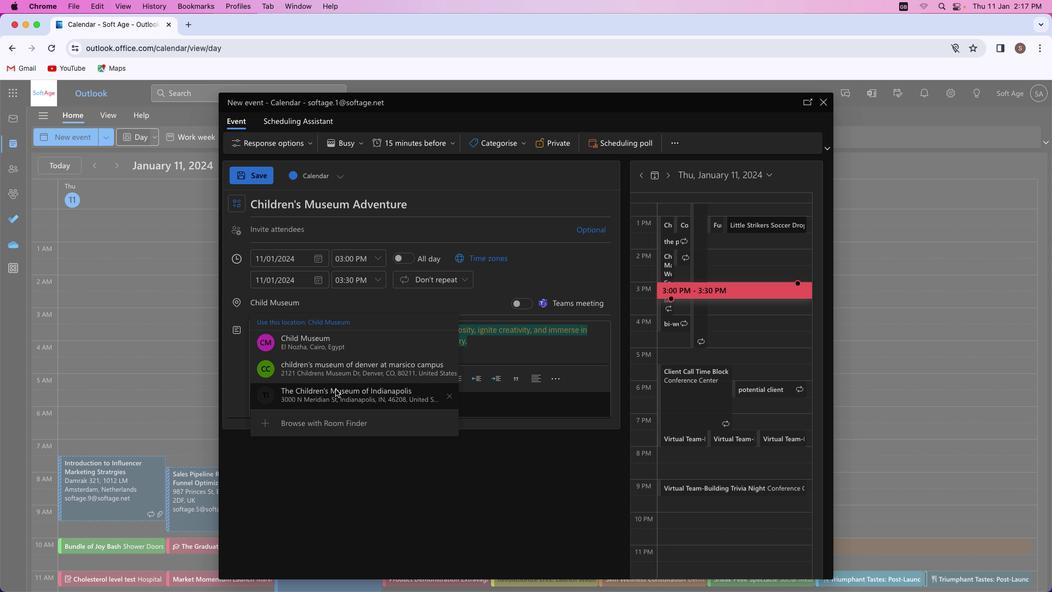 
Action: Mouse pressed left at (335, 389)
Screenshot: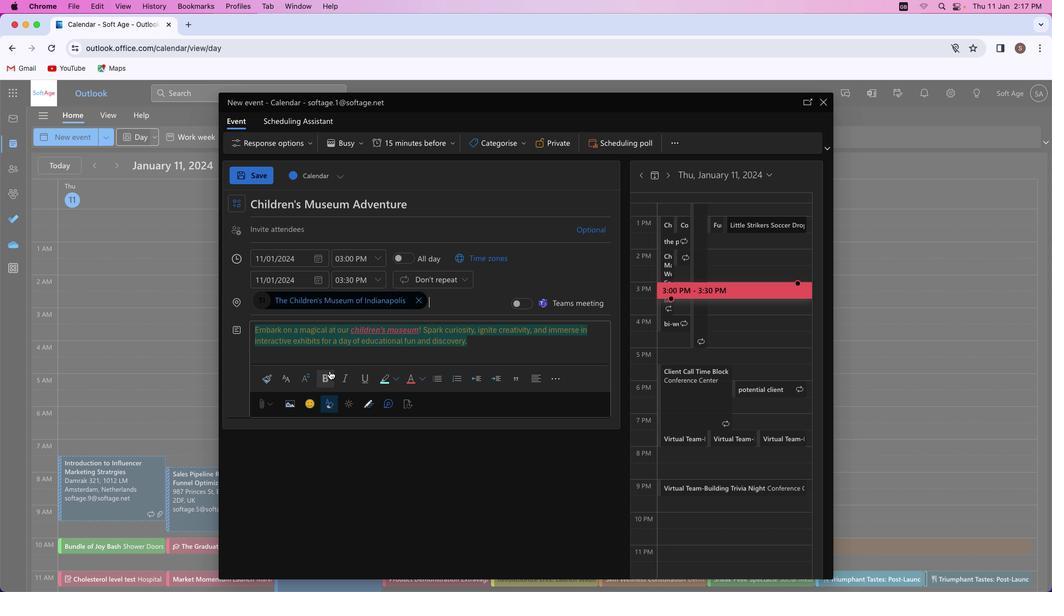 
Action: Mouse moved to (359, 143)
Screenshot: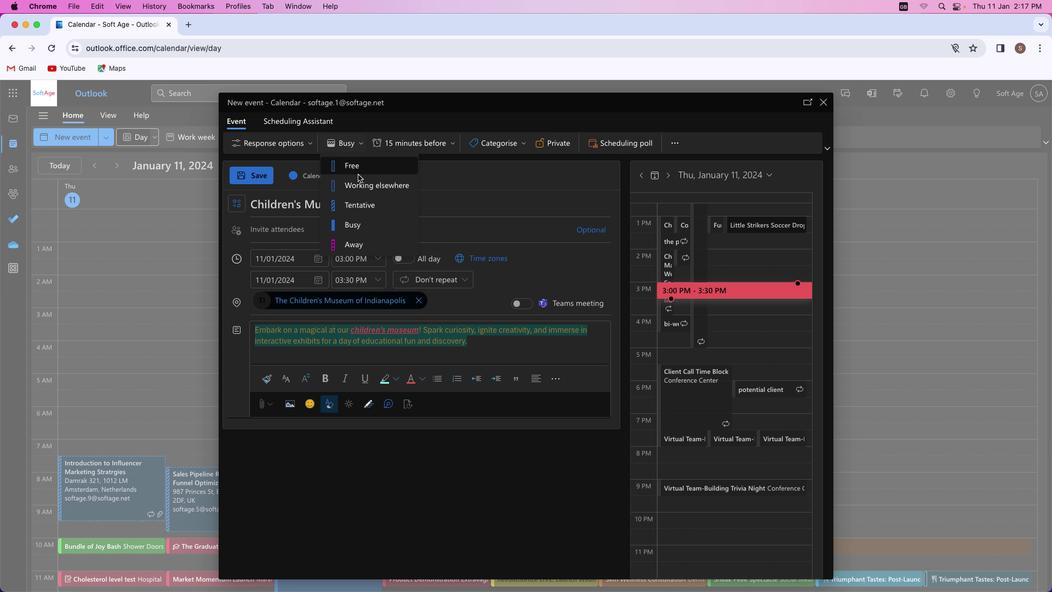 
Action: Mouse pressed left at (359, 143)
Screenshot: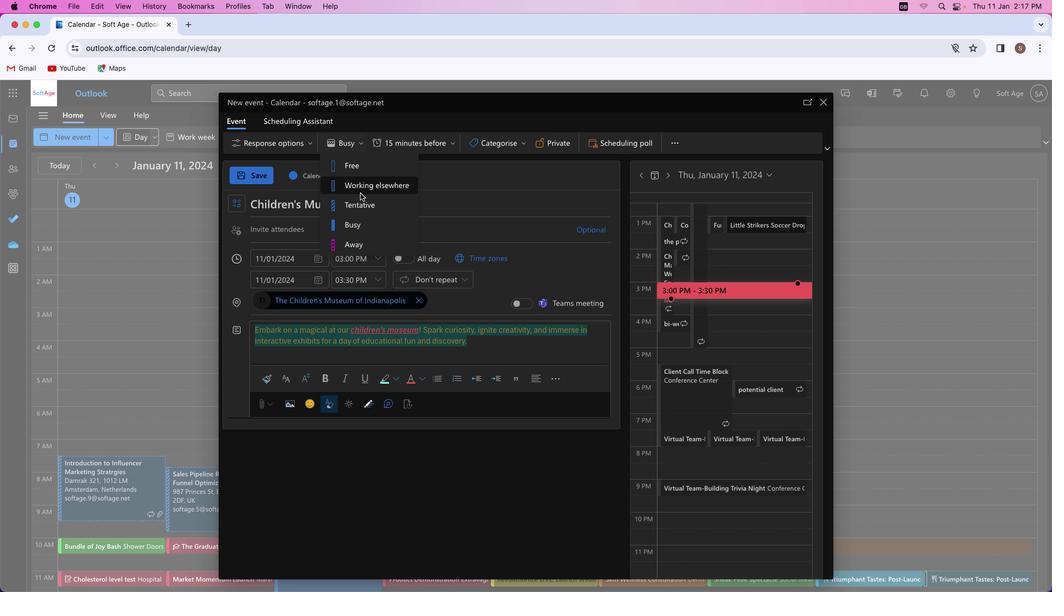 
Action: Mouse moved to (355, 167)
Screenshot: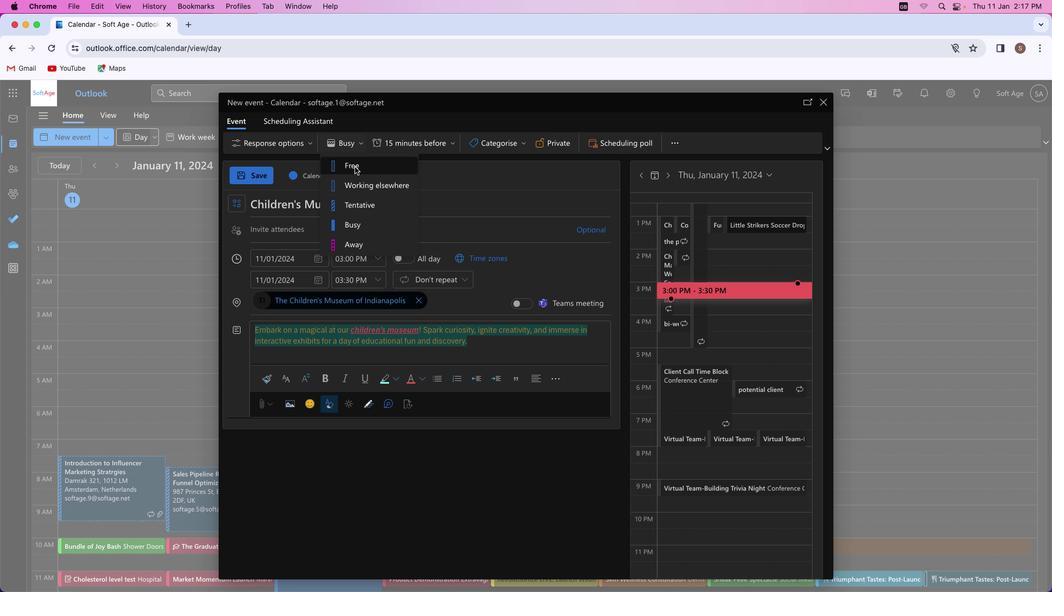 
Action: Mouse pressed left at (355, 167)
Screenshot: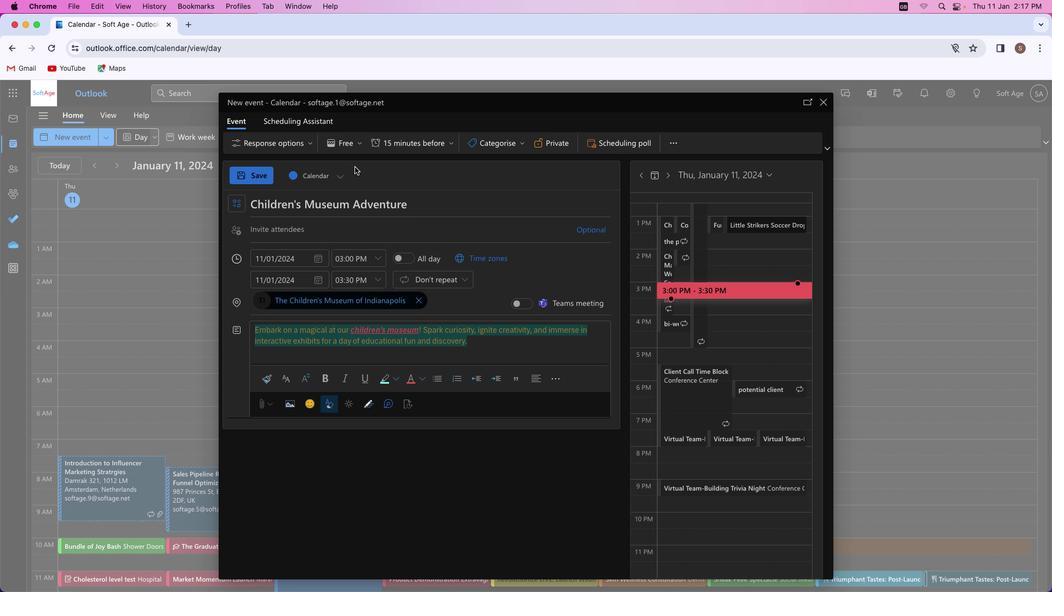 
Action: Mouse moved to (510, 144)
Screenshot: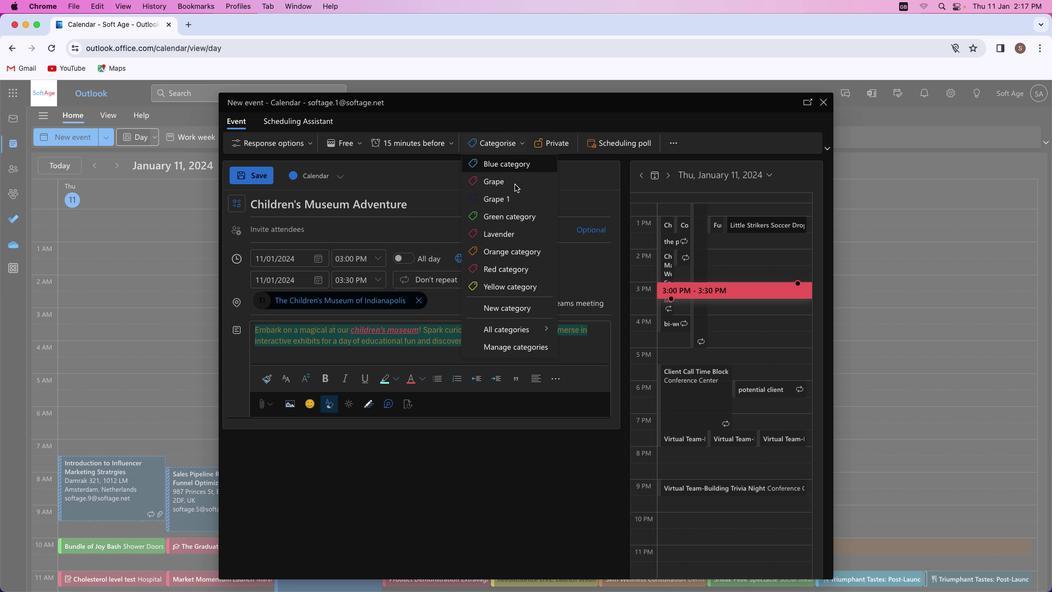 
Action: Mouse pressed left at (510, 144)
Screenshot: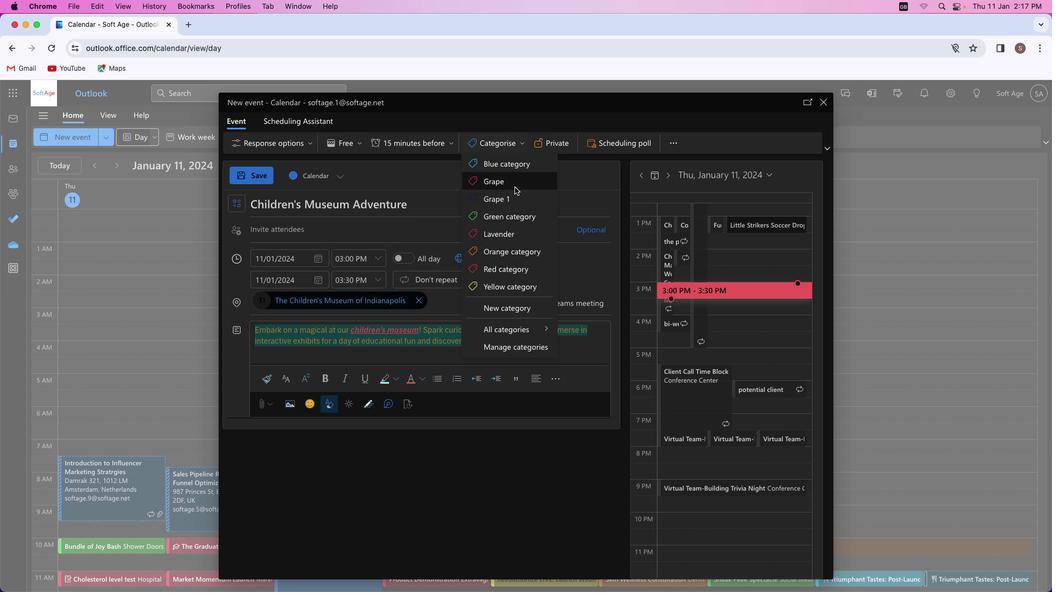 
Action: Mouse moved to (508, 268)
Screenshot: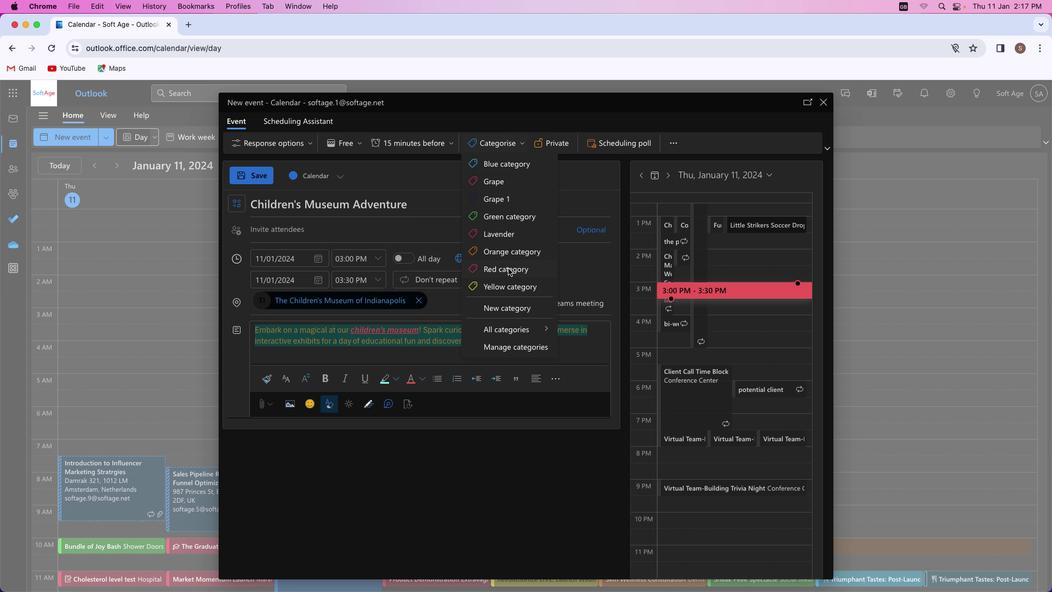 
Action: Mouse pressed left at (508, 268)
Screenshot: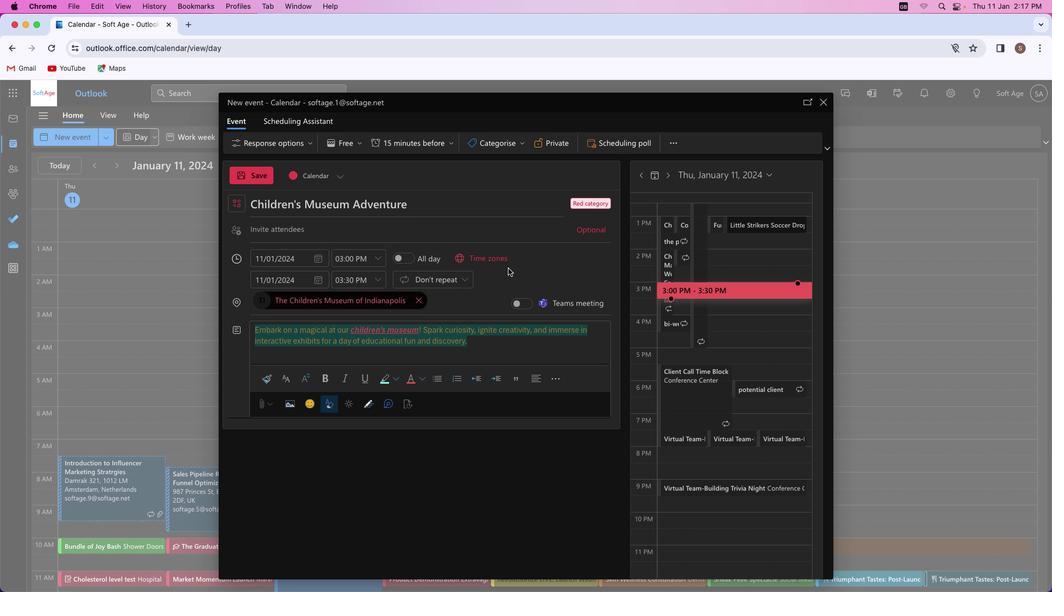 
Action: Mouse moved to (259, 176)
Screenshot: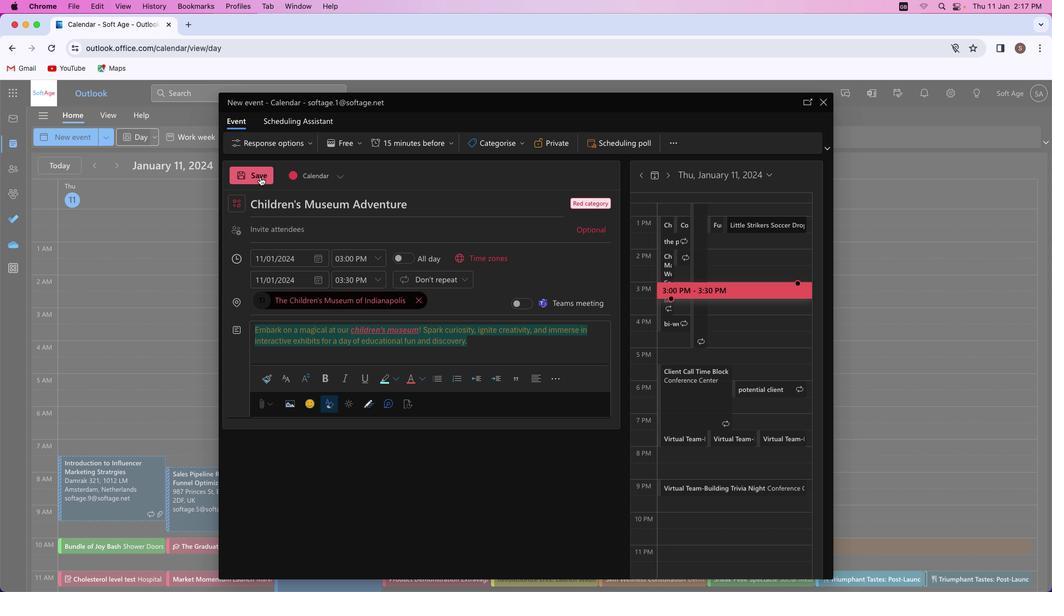 
Action: Mouse pressed left at (259, 176)
Screenshot: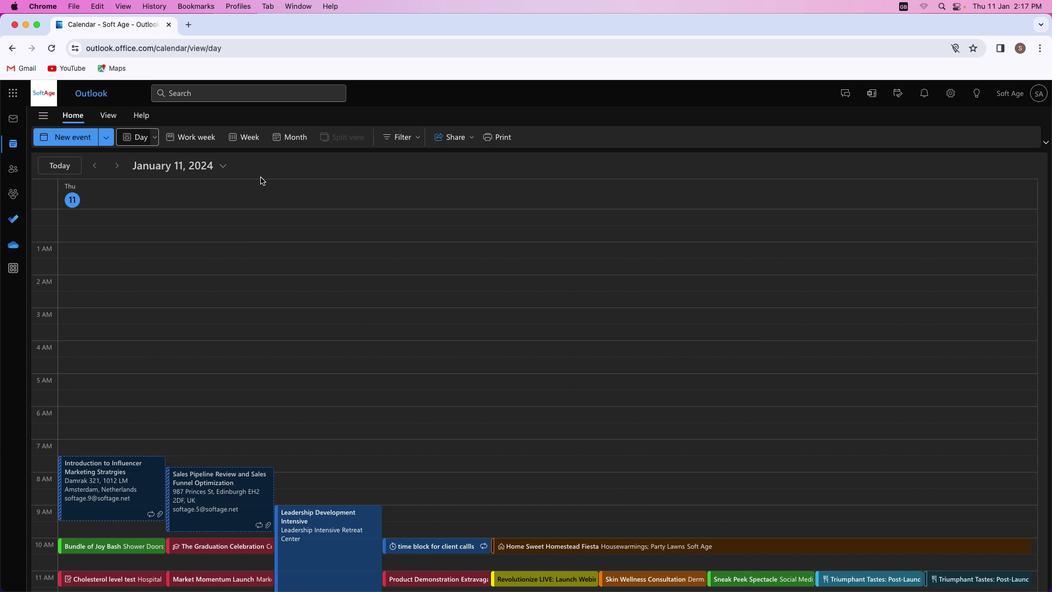 
Action: Mouse moved to (515, 396)
Screenshot: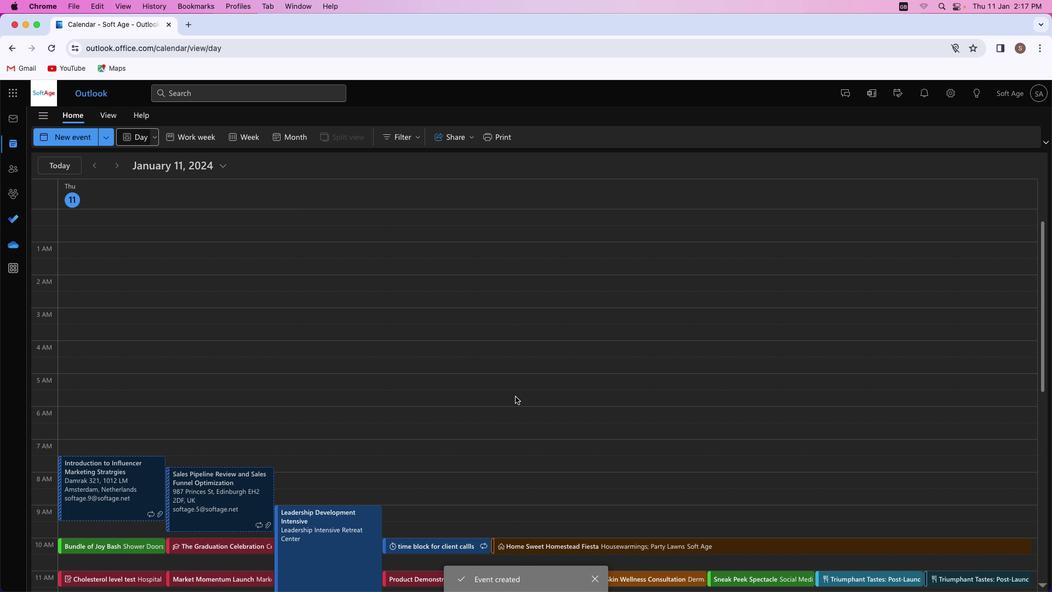 
